 Task: In the Contact  Madelyn_Wright@coty.com, Create email and send with subject: 'Welcome to a New Paradigm: Introducing Our Visionary Solution', and with mail content 'Good Evening._x000D_
Elevate your business to new heights. Our innovative solution is tailored to meet the unique needs of your industry, delivering exceptional results._x000D_
Thanks & Regards', attach the document: Project_plan.docx and insert image: visitingcard.jpg. Below Thanks & Regards, write Flickr and insert the URL: 'www.flickr.com'. Mark checkbox to create task to follow up : In 2 weeks. Logged in from softage.5@softage.net
Action: Mouse moved to (91, 51)
Screenshot: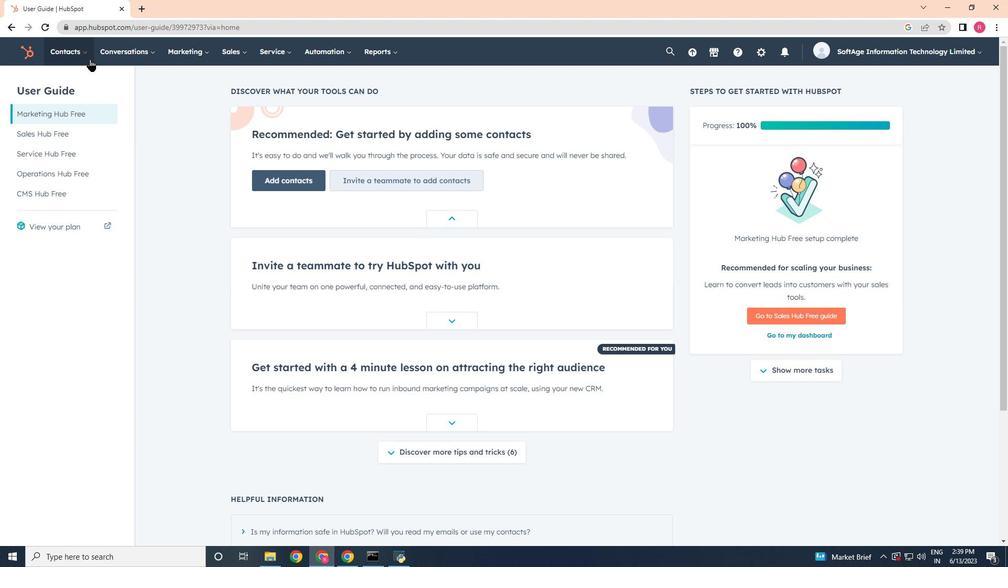 
Action: Mouse pressed left at (91, 51)
Screenshot: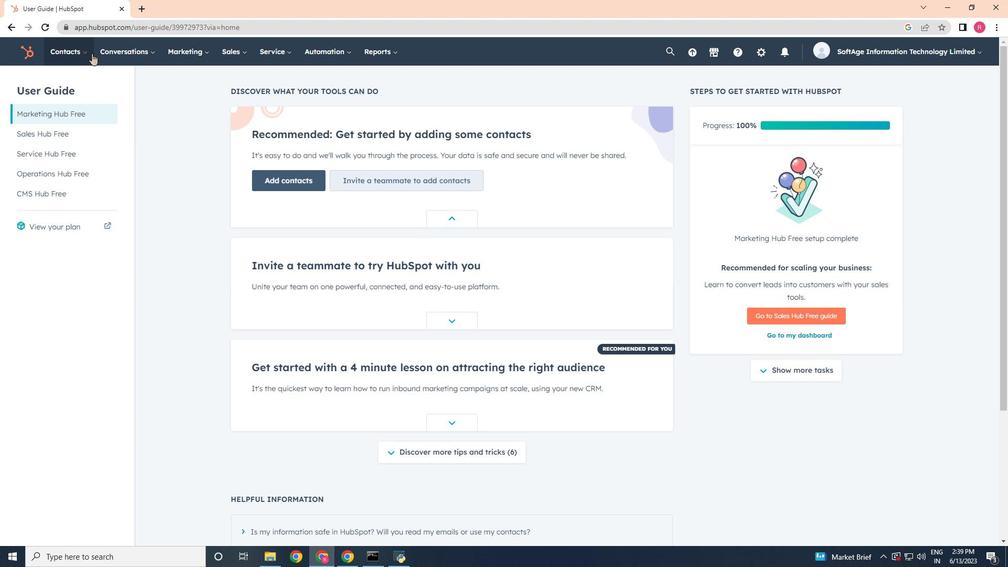 
Action: Mouse moved to (87, 83)
Screenshot: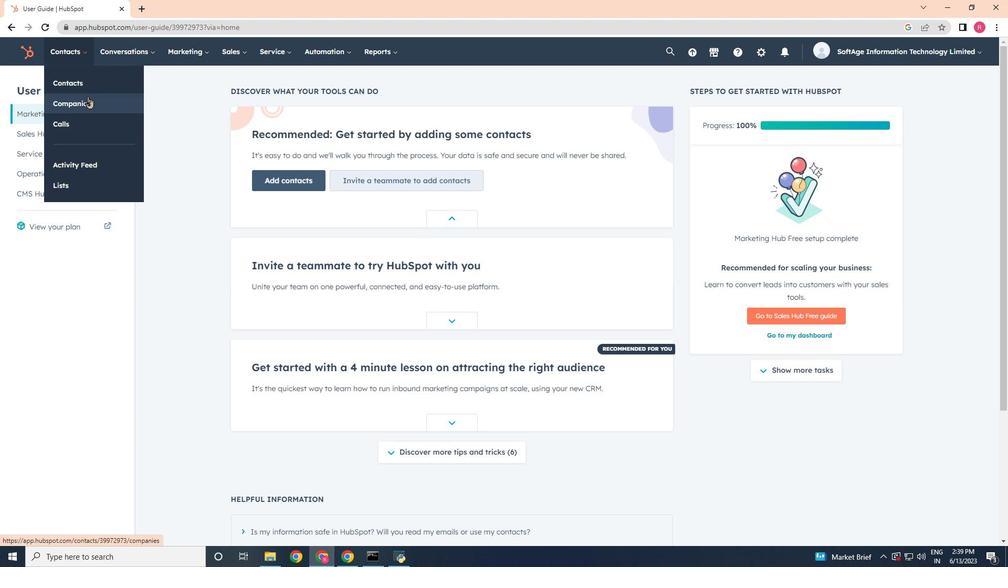 
Action: Mouse pressed left at (87, 83)
Screenshot: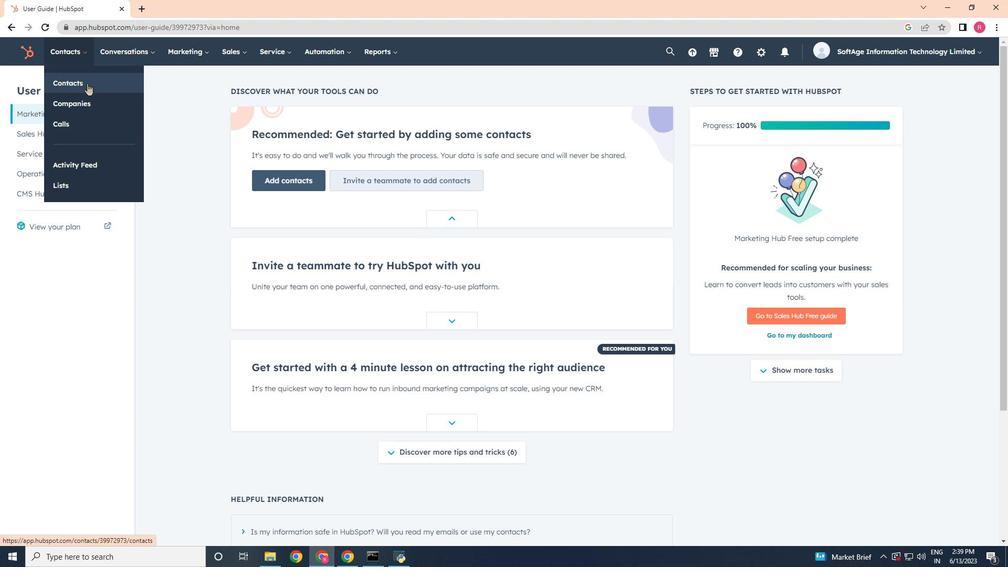 
Action: Mouse moved to (95, 167)
Screenshot: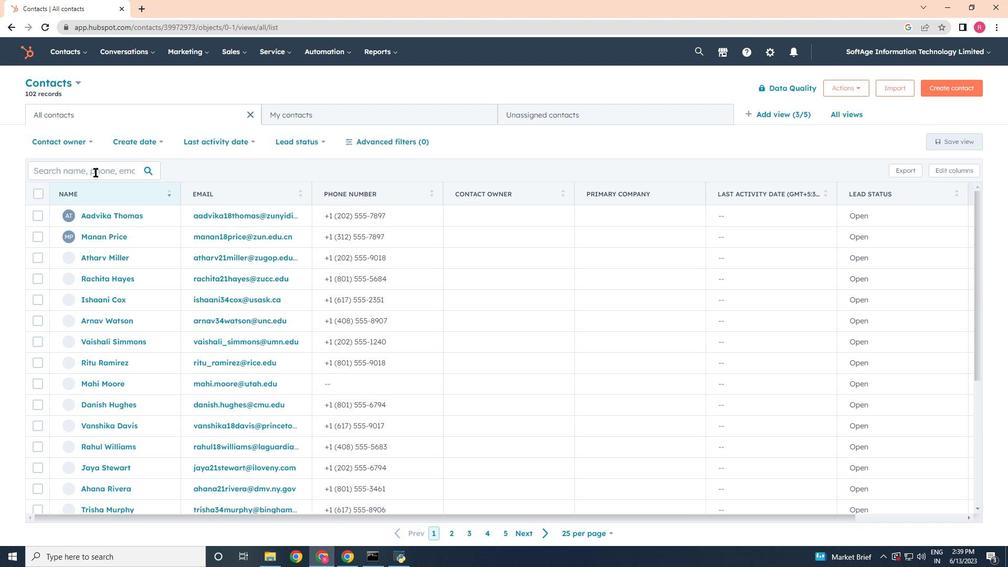 
Action: Mouse pressed left at (95, 167)
Screenshot: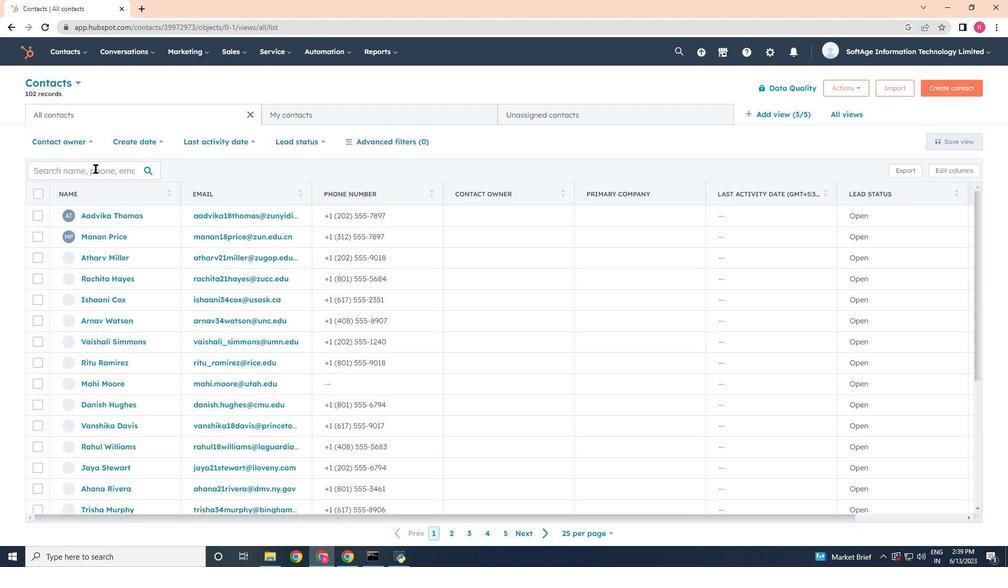 
Action: Mouse moved to (90, 169)
Screenshot: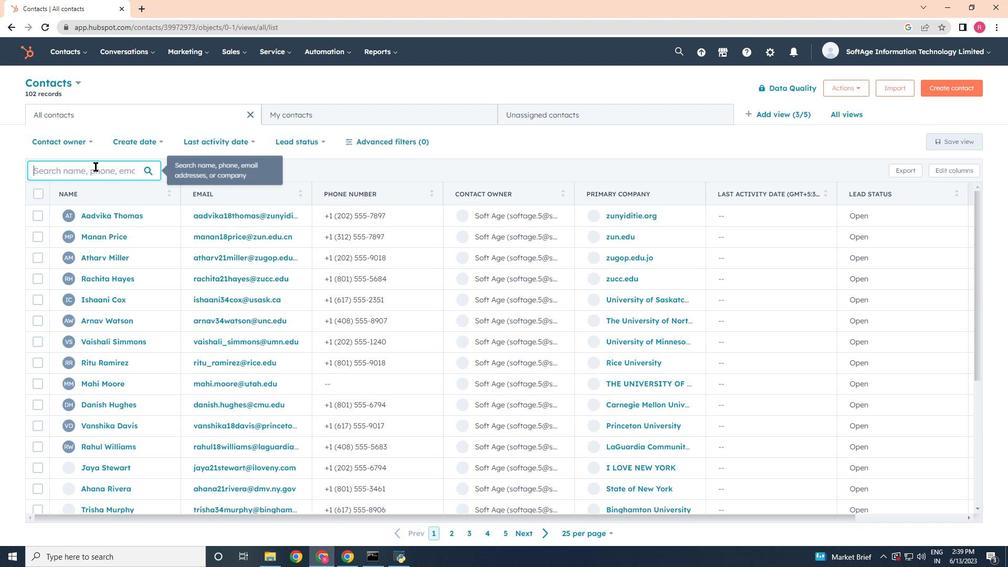 
Action: Key pressed <Key.shift>Madelyn<Key.shift>_<Key.shift>WRIGHT<Key.shift>@coty.com
Screenshot: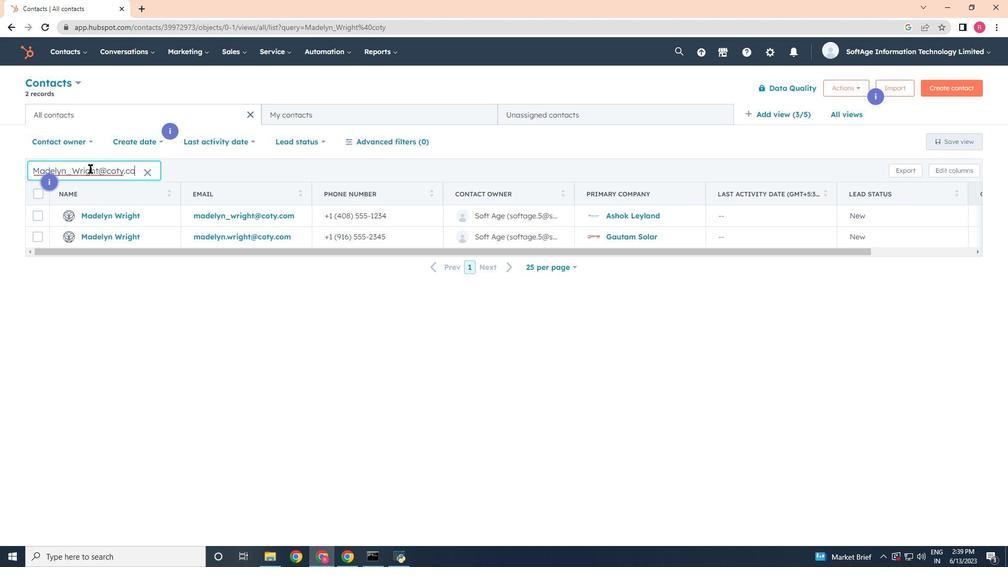 
Action: Mouse moved to (107, 214)
Screenshot: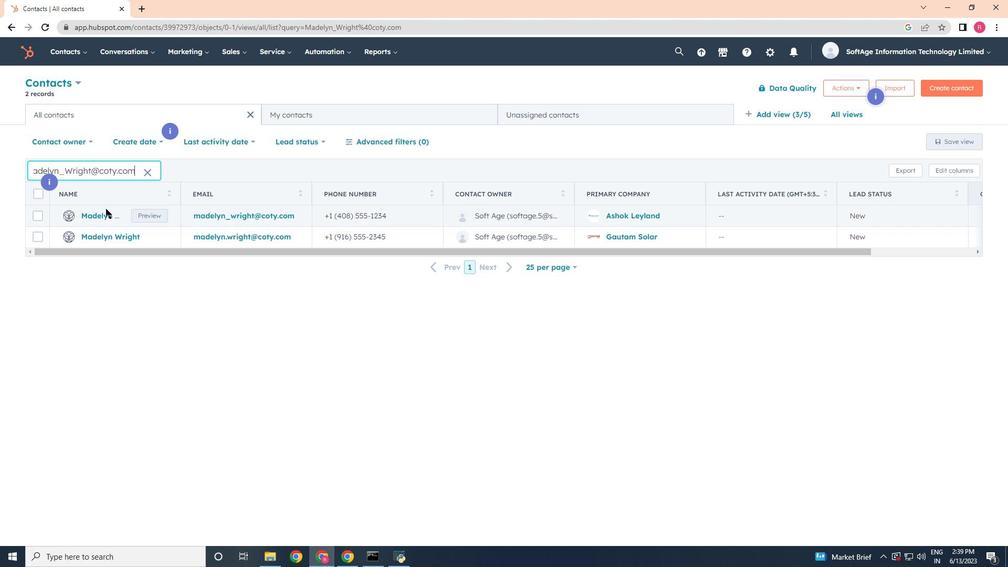 
Action: Mouse pressed left at (107, 214)
Screenshot: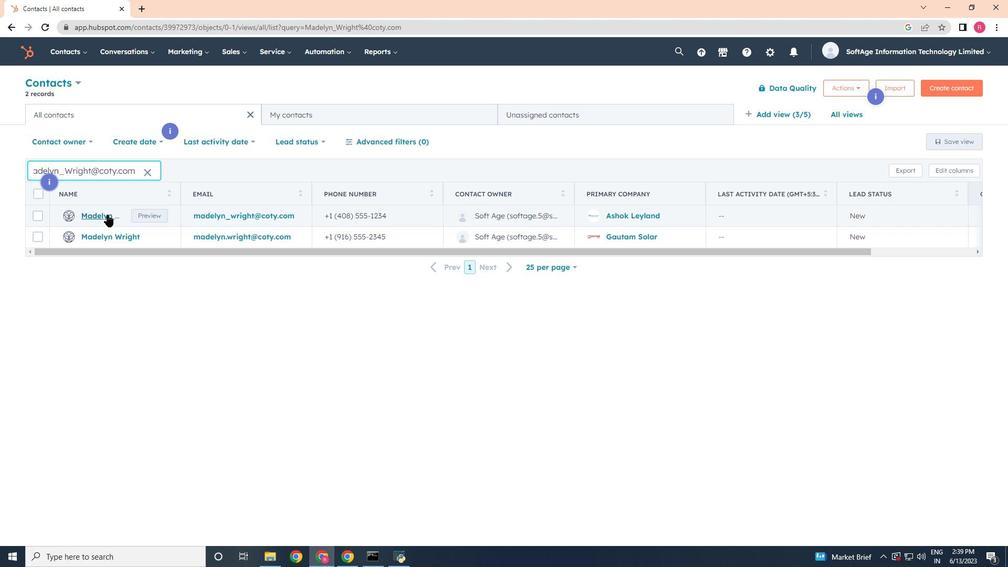 
Action: Mouse moved to (78, 174)
Screenshot: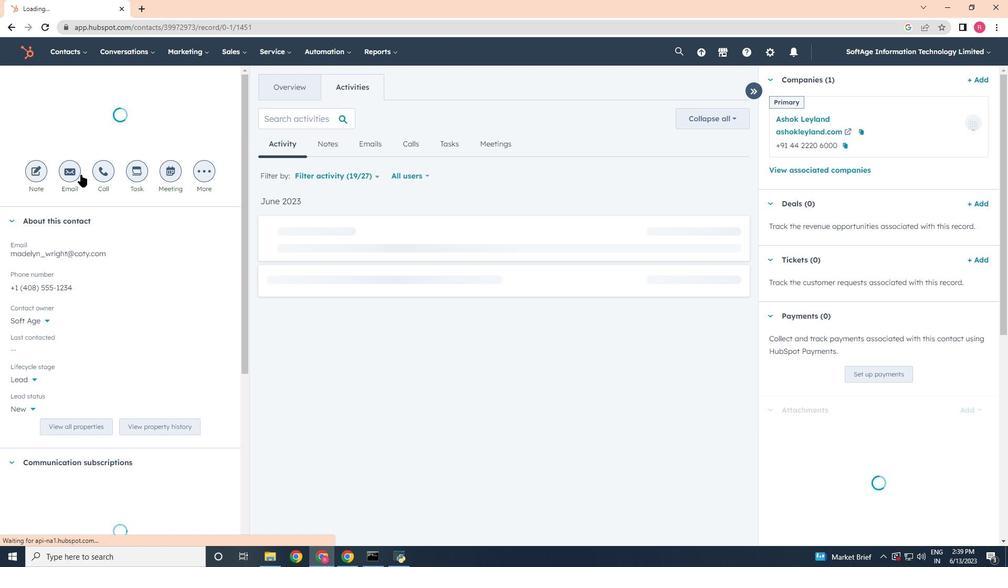 
Action: Mouse pressed left at (78, 174)
Screenshot: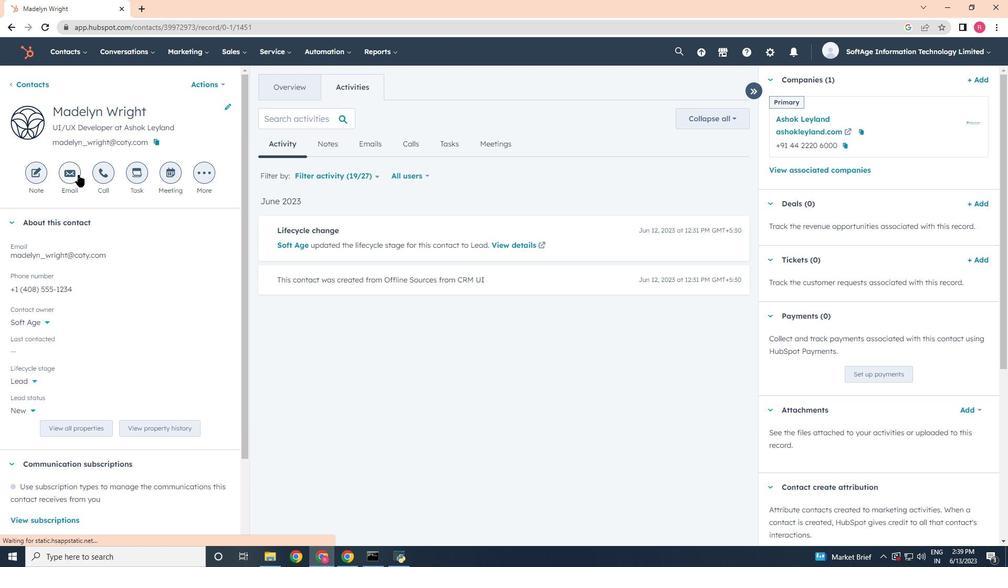
Action: Mouse moved to (888, 264)
Screenshot: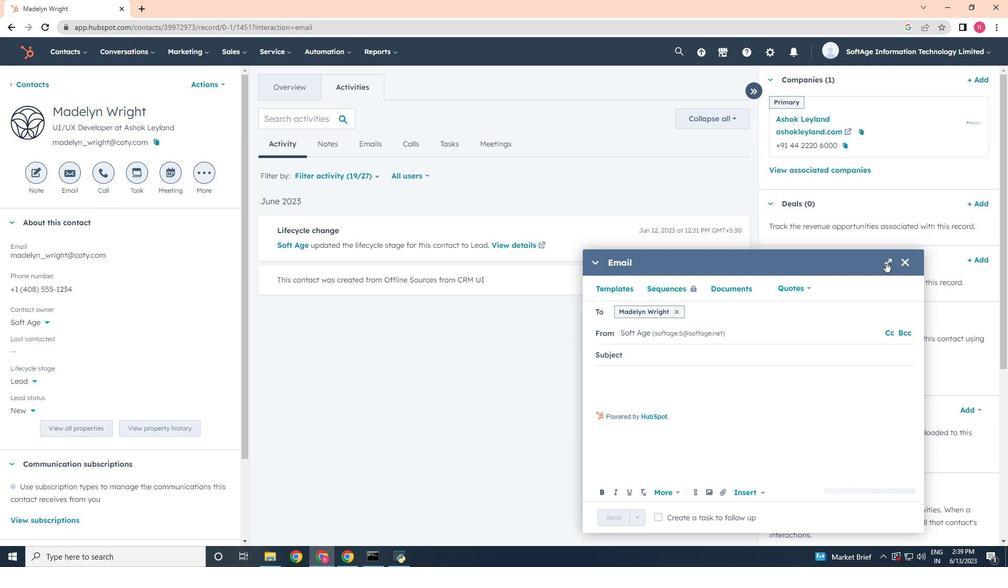 
Action: Mouse pressed left at (888, 264)
Screenshot: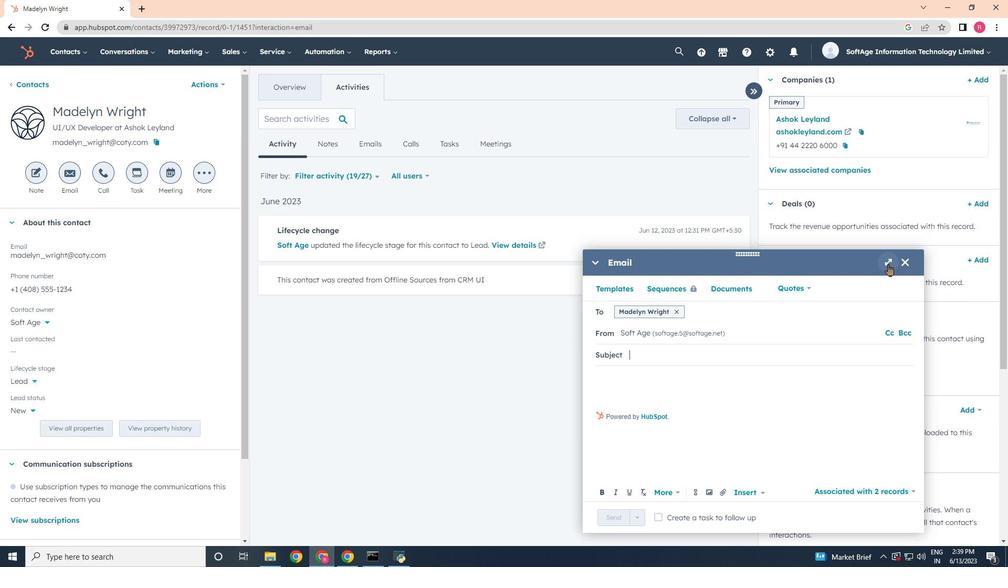 
Action: Mouse moved to (249, 225)
Screenshot: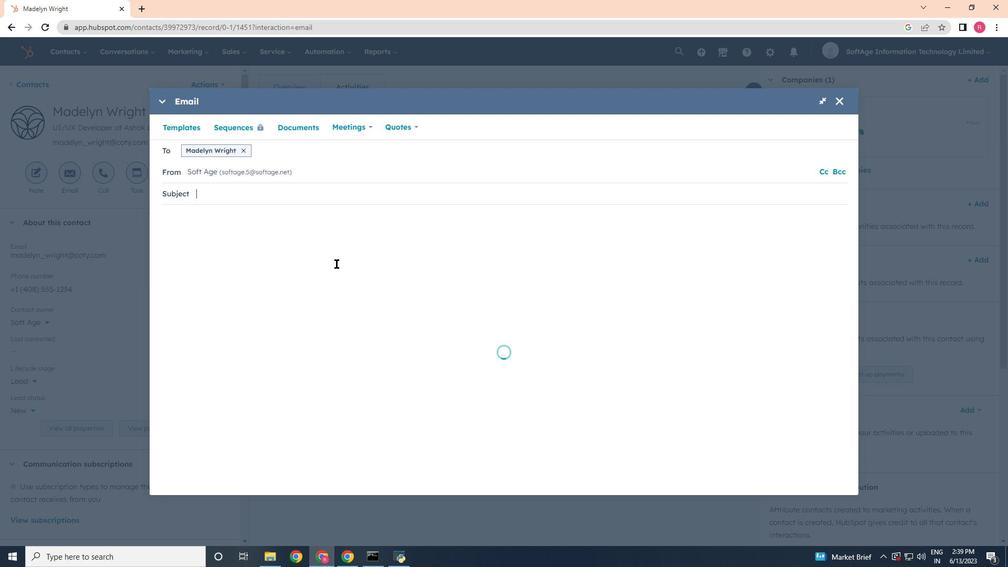 
Action: Key pressed <Key.shift><Key.shift><Key.shift><Key.shift><Key.shift><Key.shift><Key.shift><Key.shift><Key.shift><Key.shift><Key.shift><Key.shift><Key.shift><Key.shift><Key.shift><Key.shift><Key.shift><Key.shift><Key.shift><Key.shift><Key.shift><Key.shift><Key.shift>Welcome<Key.space>to<Key.space>a<Key.space>new<Key.space><Key.shift>P<Key.backspace><Key.backspace><Key.backspace><Key.backspace><Key.backspace><Key.shift><Key.shift><Key.shift><Key.shift><Key.shift><Key.shift><Key.shift><Key.shift><Key.shift><Key.shift><Key.shift><Key.shift><Key.shift><Key.shift><Key.shift><Key.shift><Key.shift><Key.shift><Key.shift><Key.shift><Key.shift><Key.shift><Key.shift><Key.shift><Key.shift><Key.shift><Key.shift><Key.shift><Key.shift><Key.shift><Key.shift><Key.shift><Key.shift><Key.shift><Key.shift><Key.shift><Key.shift><Key.shift><Key.shift><Key.shift><Key.shift><Key.shift><Key.shift><Key.shift><Key.shift><Key.shift><Key.shift><Key.shift><Key.shift><Key.shift><Key.shift><Key.shift><Key.shift><Key.shift><Key.shift><Key.shift><Key.shift><Key.shift><Key.shift><Key.shift><Key.shift><Key.shift><Key.shift><Key.shift><Key.shift><Key.shift><Key.shift><Key.shift><Key.shift><Key.shift><Key.shift><Key.shift><Key.shift><Key.shift><Key.shift><Key.shift><Key.shift><Key.shift><Key.shift><Key.shift><Key.shift><Key.shift><Key.shift><Key.shift><Key.shift><Key.shift><Key.shift><Key.shift><Key.shift><Key.shift><Key.shift><Key.shift><Key.shift><Key.shift>New<Key.space><Key.shift>Paradigm<Key.shift_r>:<Key.space><Key.shift>Introducing<Key.space><Key.shift>Our<Key.space><Key.shift>Visionary<Key.space><Key.shift>Solution<Key.space>
Screenshot: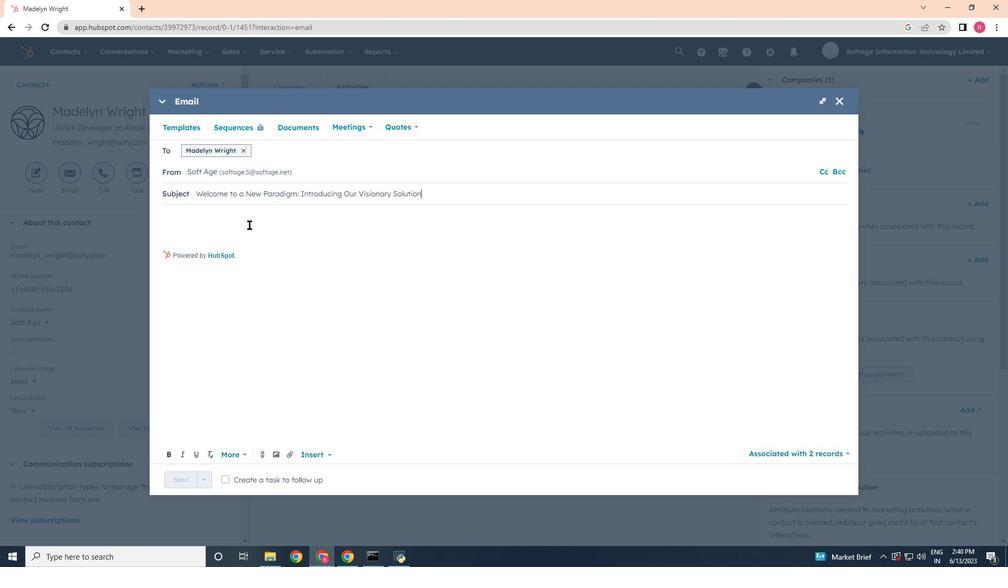 
Action: Mouse moved to (215, 221)
Screenshot: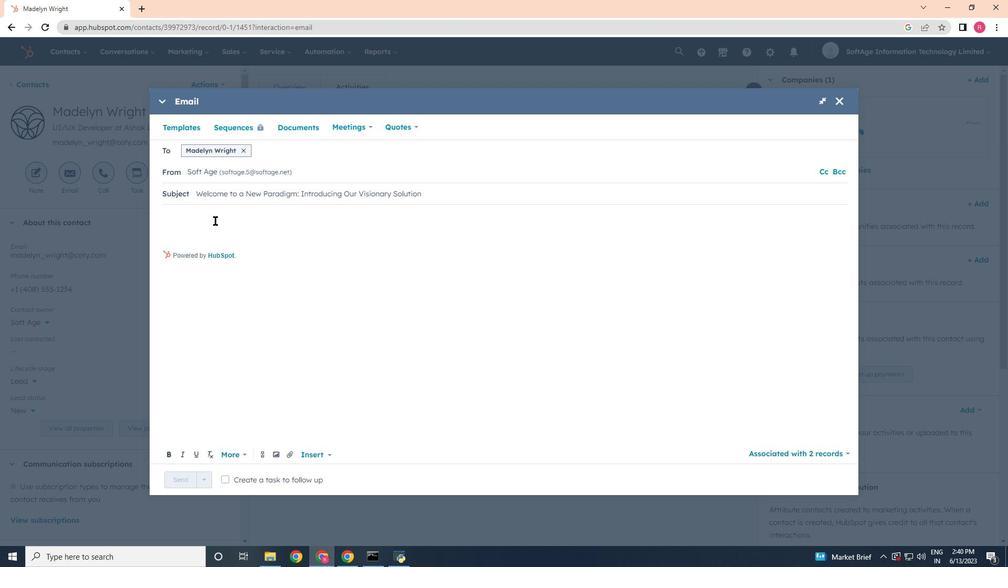 
Action: Mouse pressed left at (215, 221)
Screenshot: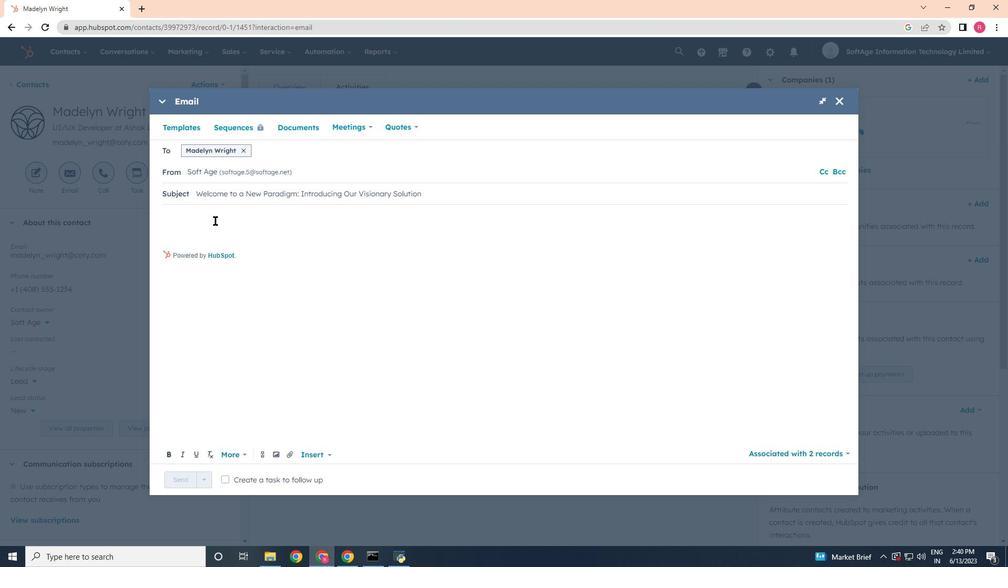 
Action: Key pressed <Key.backspace><Key.shift><Key.shift><Key.shift><Key.shift>Good<Key.space><Key.shift><Key.shift><Key.shift><Key.shift><Key.shift><Key.shift><Key.shift><Key.shift><Key.shift><Key.shift>Evening<Key.space><Key.backspace>,<Key.enter><Key.enter><Key.shift>Elevate<Key.space>u<Key.backspace>your<Key.space>business<Key.space>to<Key.space>new<Key.space>heights<Key.space><Key.backspace>.<Key.space><Key.shift>Our<Key.space>innovative<Key.space>solution<Key.space>is<Key.space>tailotr<Key.backspace><Key.backspace><Key.backspace><Key.backspace><Key.backspace>ilored<Key.space>to<Key.space>meet<Key.space>the<Key.space>unique<Key.space>need<Key.space>of<Key.space>your<Key.space>industry<Key.space><Key.backspace>,<Key.space><Key.shift><Key.shift><Key.shift><Key.shift>delivering<Key.space>exceptional<Key.space>results.<Key.enter><Key.enter><Key.shift>Thanks<Key.space><Key.shift>&<Key.space><Key.shift>Regards,<Key.enter>
Screenshot: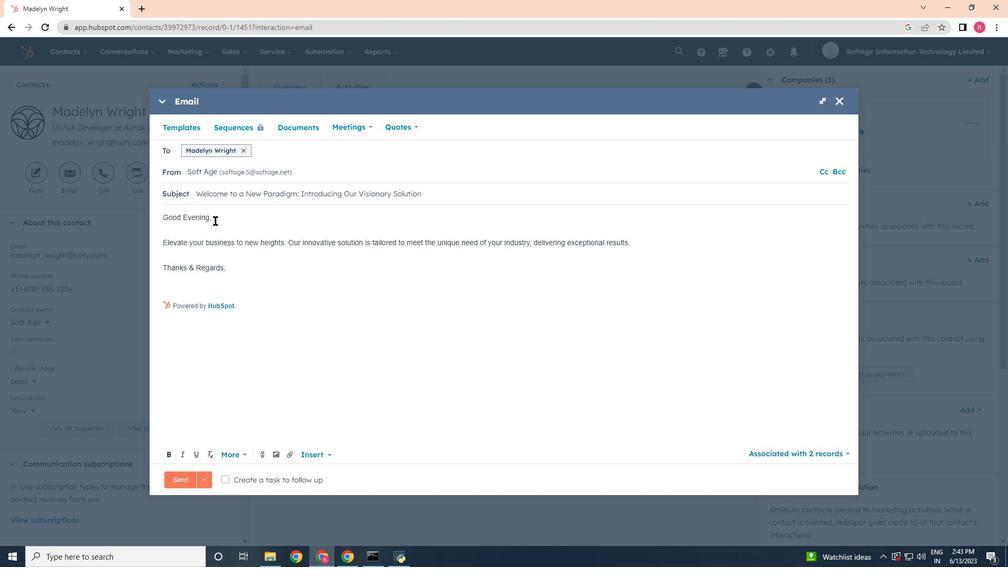 
Action: Mouse moved to (293, 443)
Screenshot: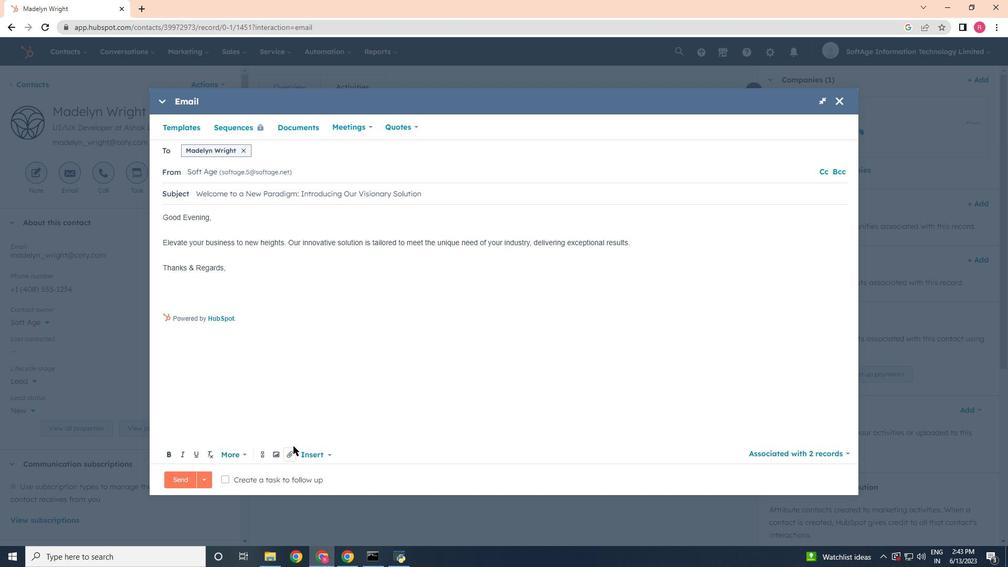 
Action: Mouse pressed left at (293, 443)
Screenshot: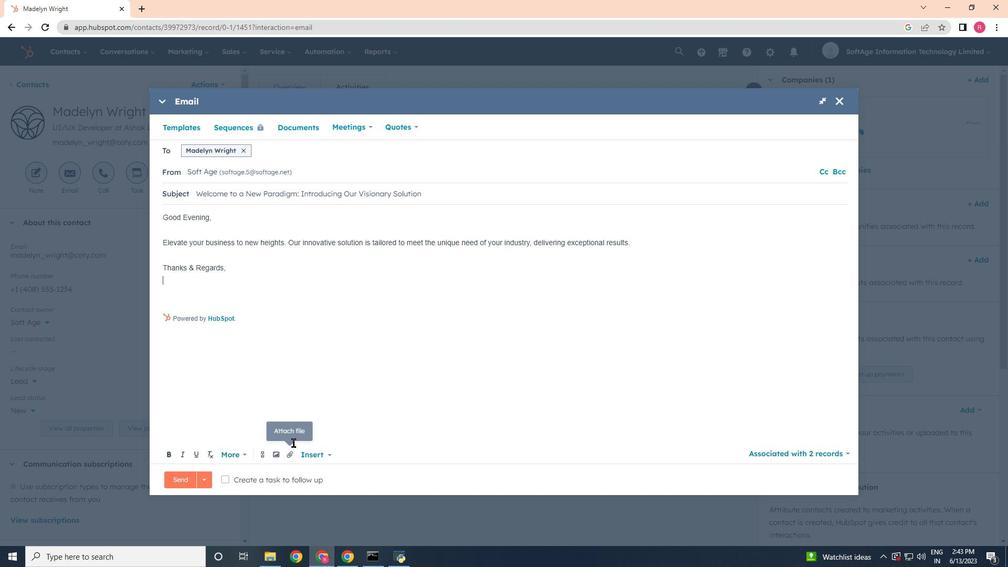 
Action: Mouse moved to (293, 451)
Screenshot: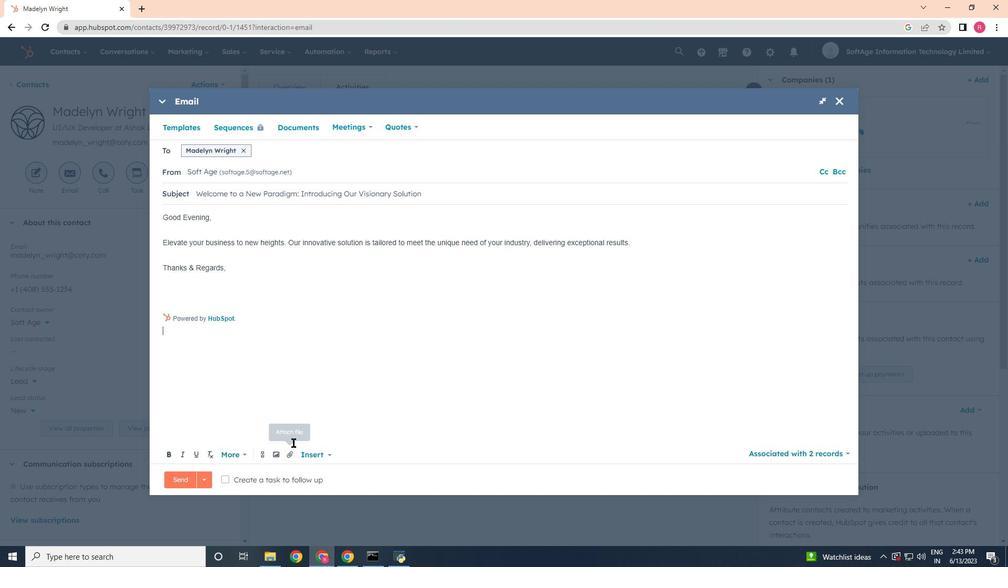 
Action: Mouse pressed left at (293, 451)
Screenshot: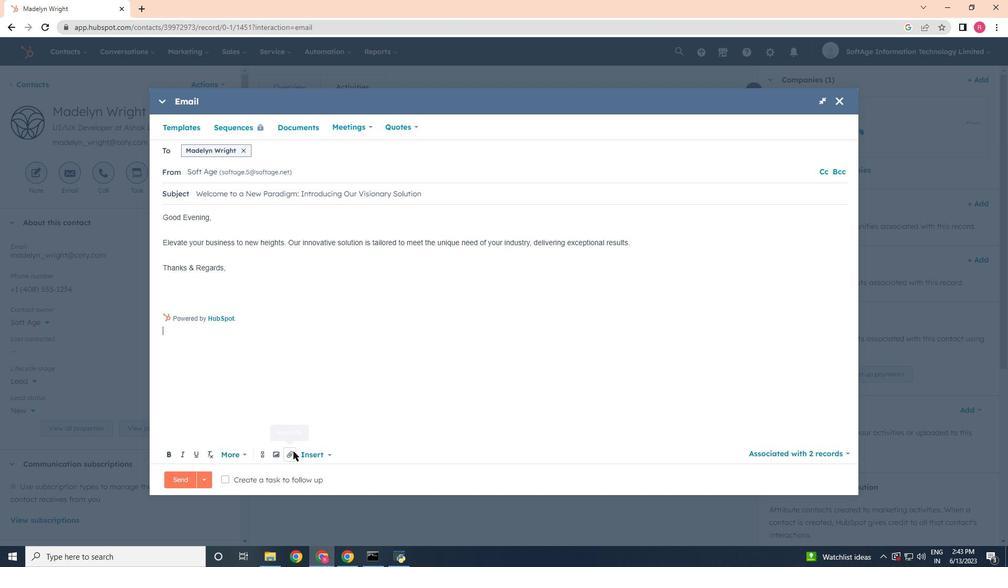 
Action: Mouse moved to (321, 426)
Screenshot: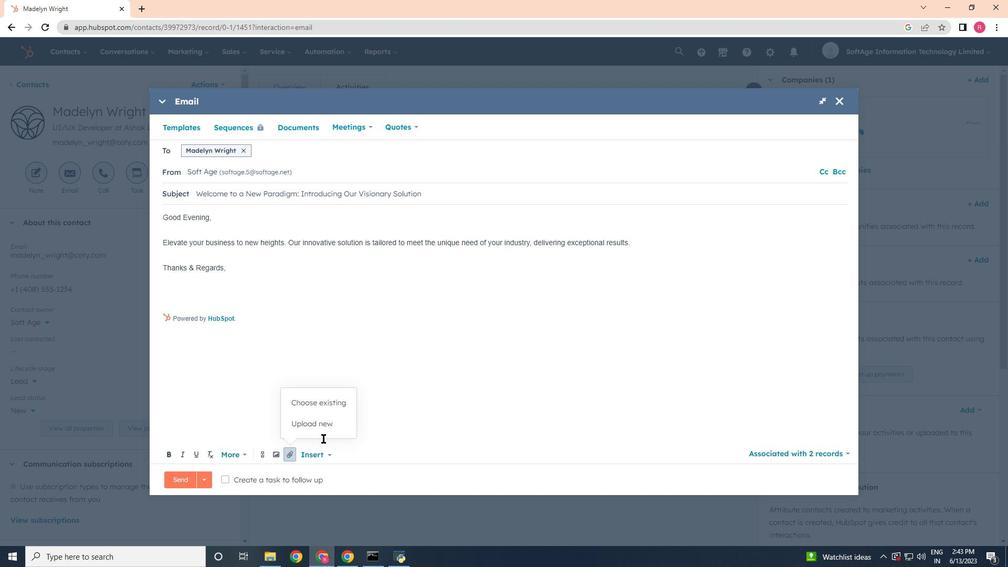 
Action: Mouse pressed left at (321, 426)
Screenshot: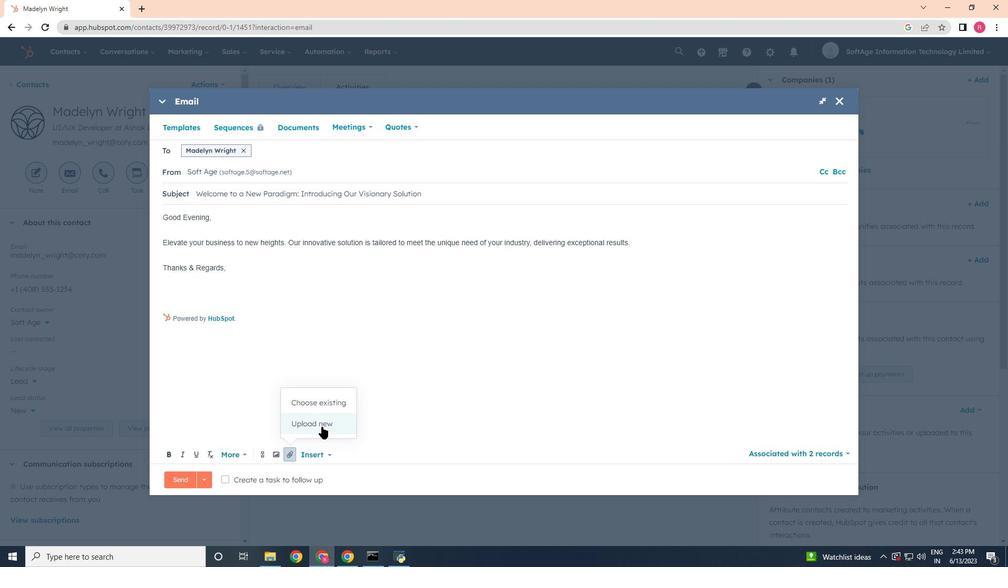 
Action: Mouse moved to (184, 152)
Screenshot: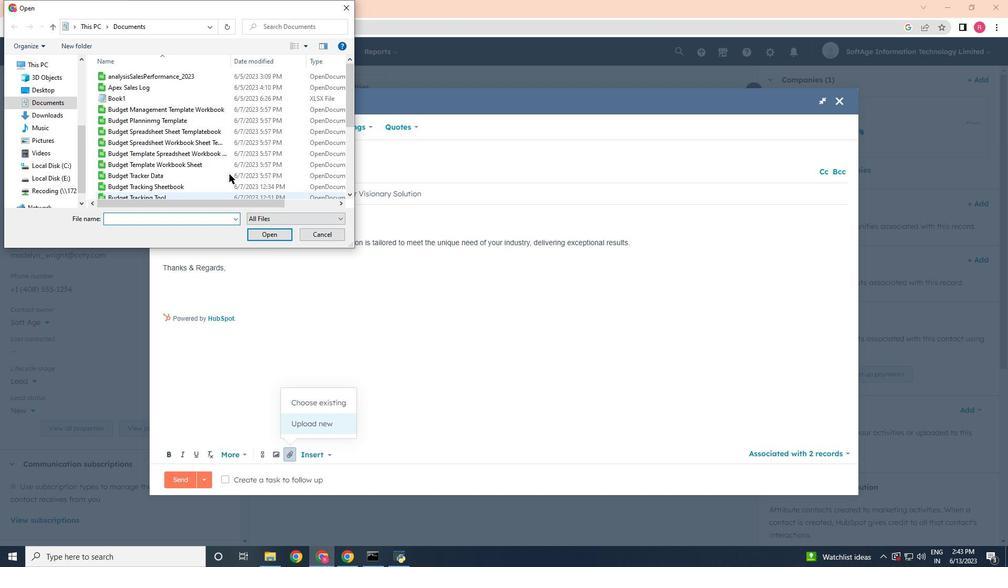 
Action: Mouse scrolled (184, 151) with delta (0, 0)
Screenshot: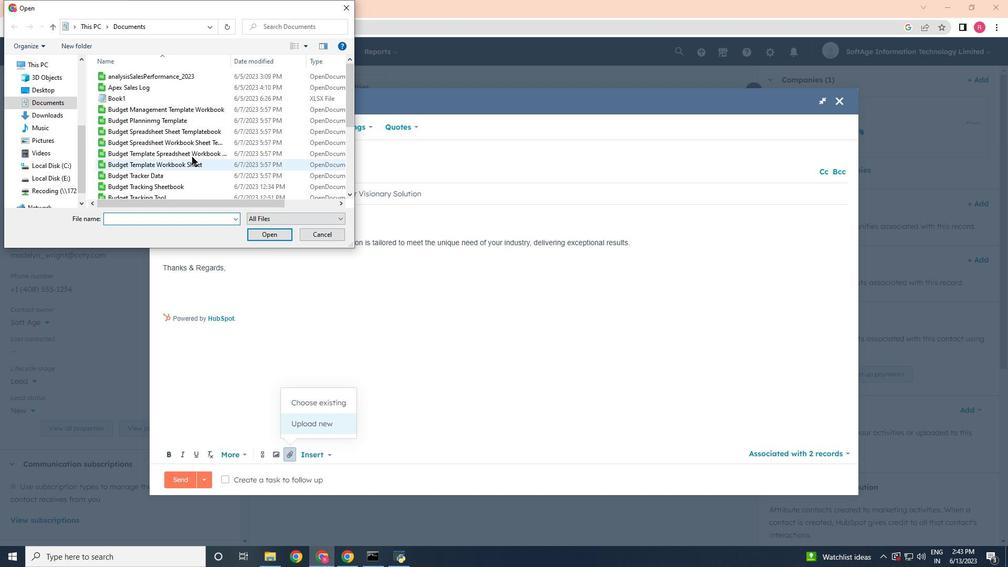 
Action: Mouse moved to (184, 152)
Screenshot: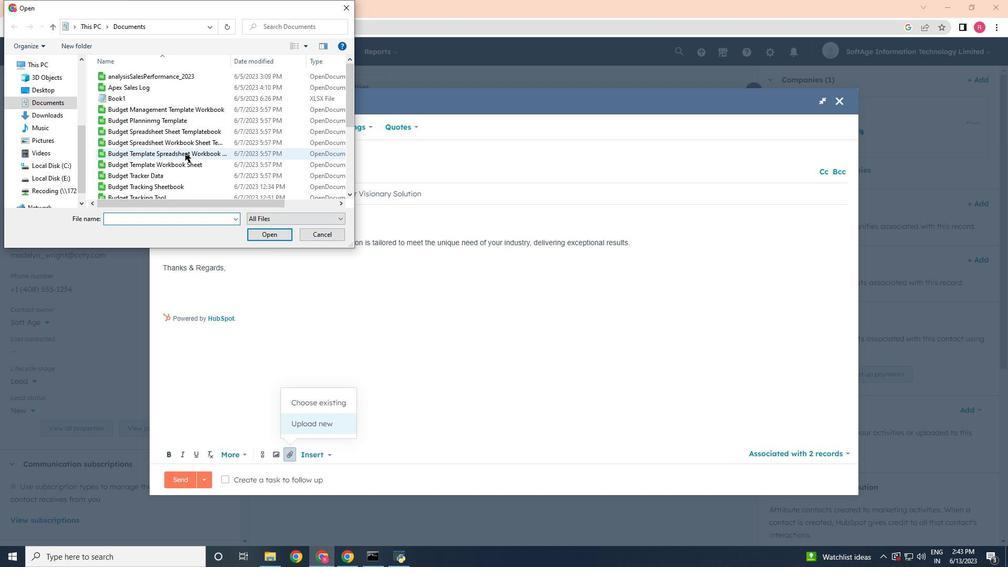 
Action: Mouse scrolled (184, 151) with delta (0, 0)
Screenshot: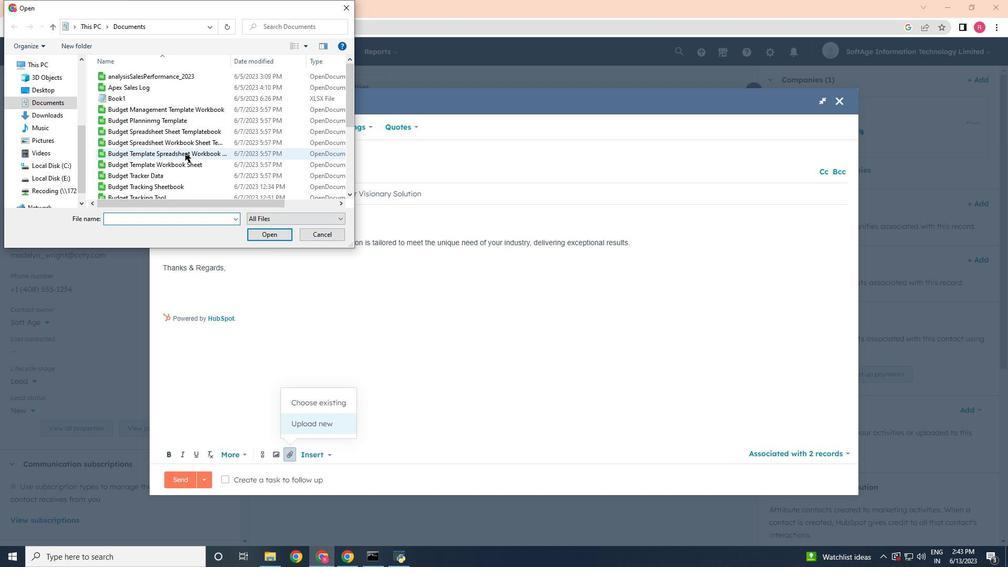 
Action: Mouse moved to (184, 152)
Screenshot: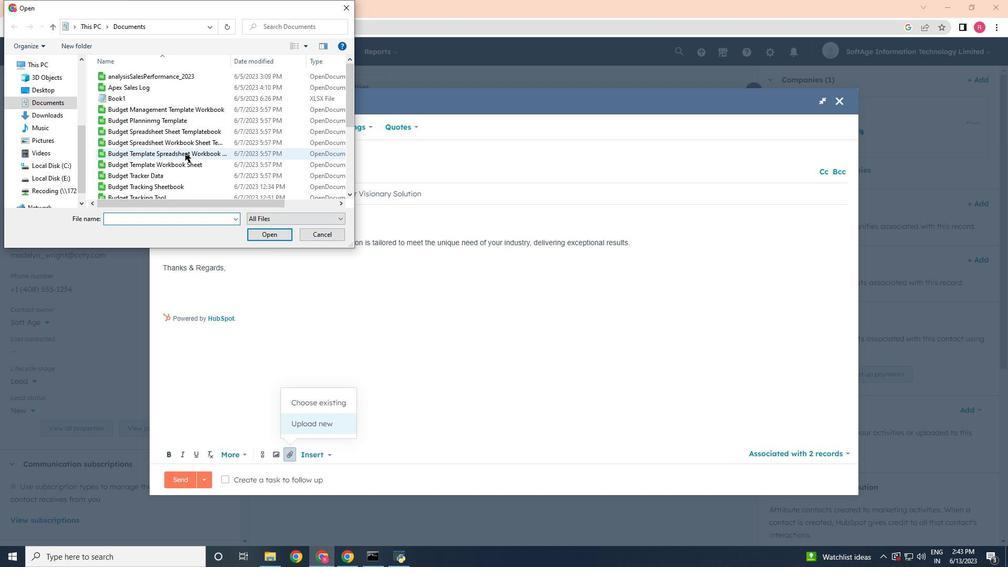 
Action: Mouse scrolled (184, 151) with delta (0, 0)
Screenshot: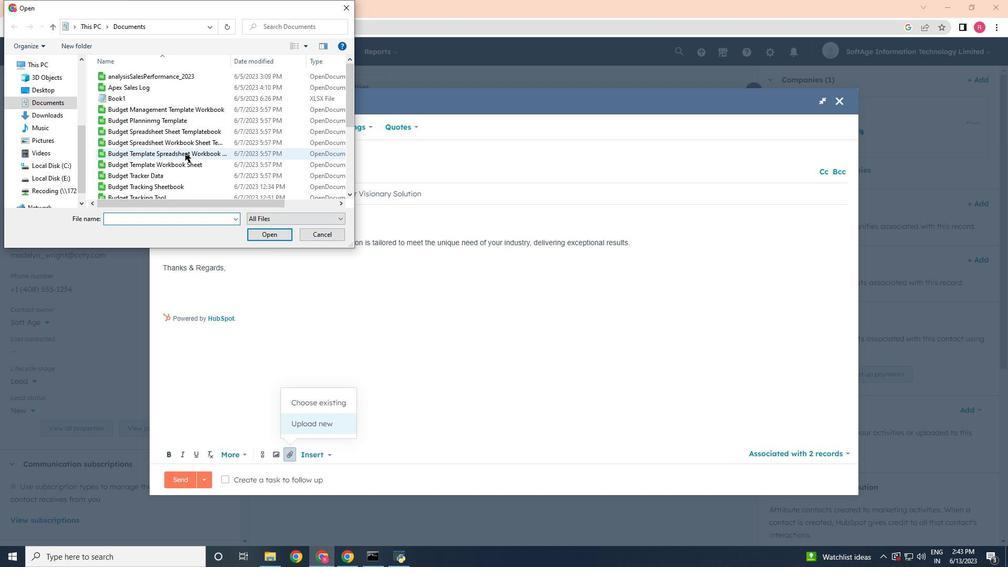 
Action: Mouse moved to (183, 153)
Screenshot: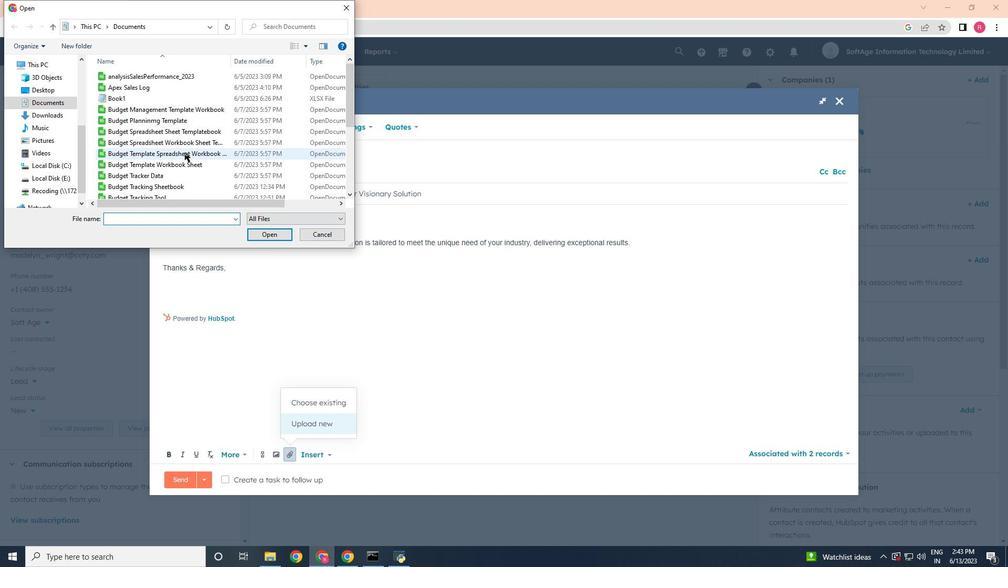 
Action: Mouse scrolled (183, 152) with delta (0, 0)
Screenshot: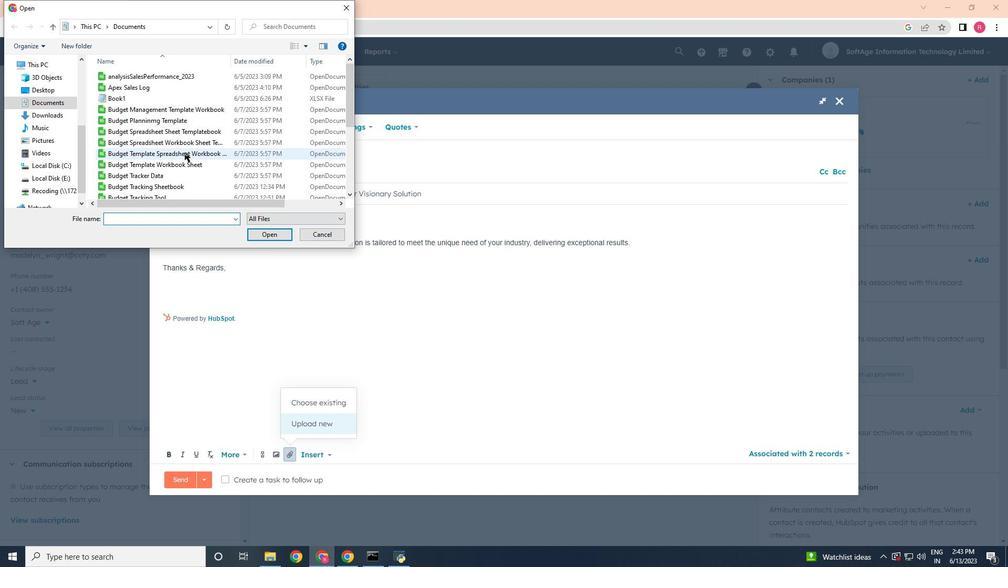
Action: Mouse moved to (183, 153)
Screenshot: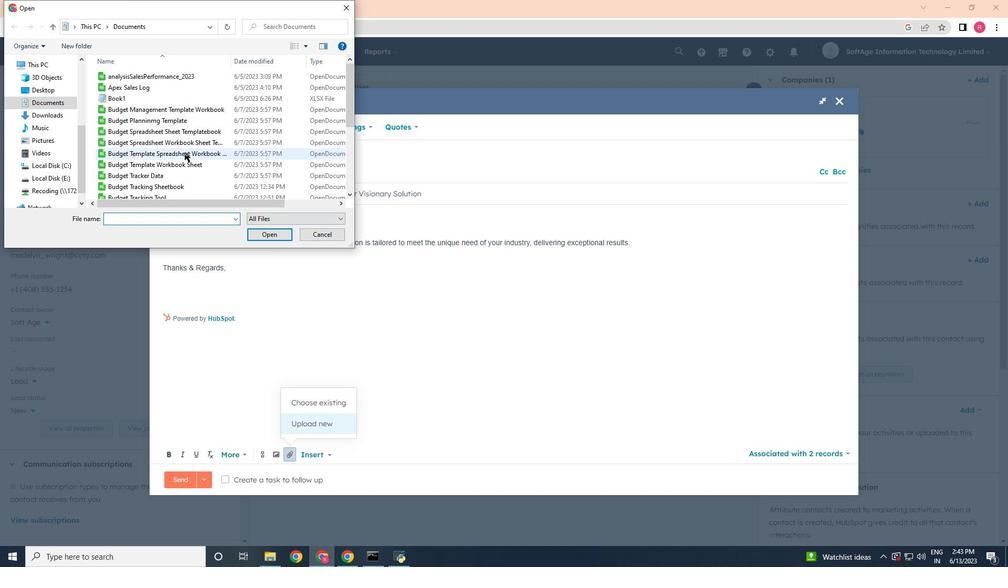 
Action: Mouse scrolled (183, 153) with delta (0, 0)
Screenshot: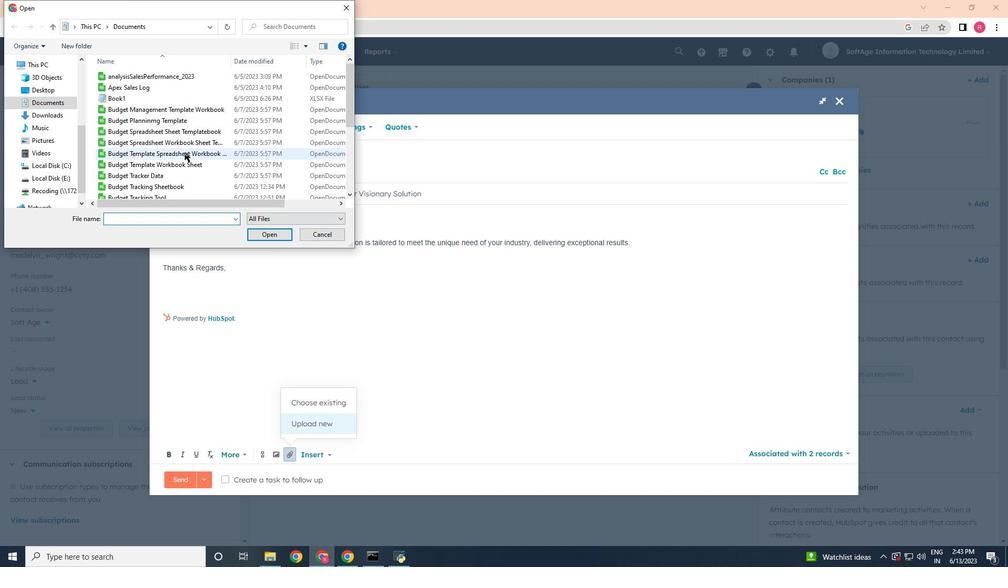 
Action: Mouse moved to (182, 154)
Screenshot: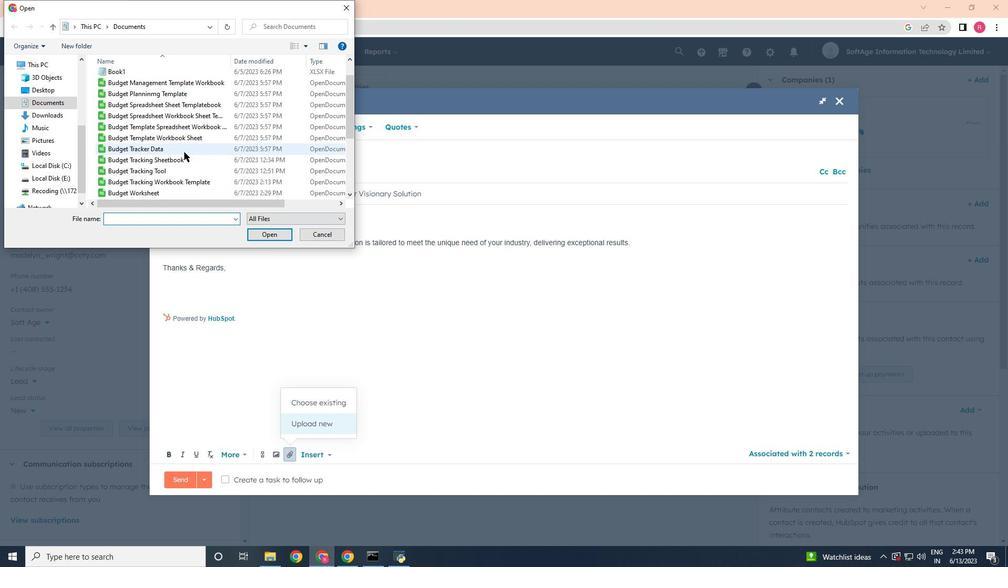 
Action: Mouse scrolled (182, 154) with delta (0, 0)
Screenshot: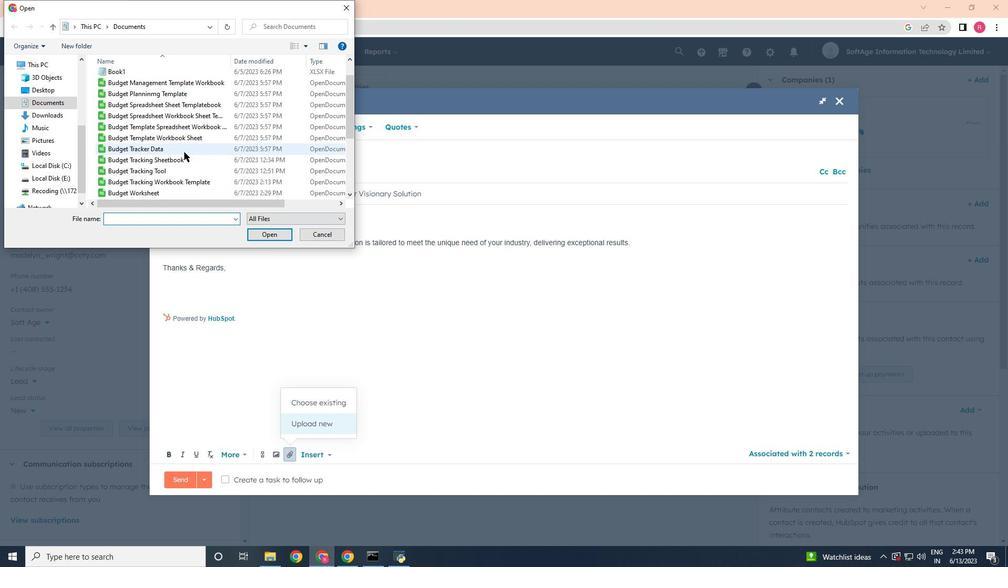 
Action: Mouse moved to (151, 162)
Screenshot: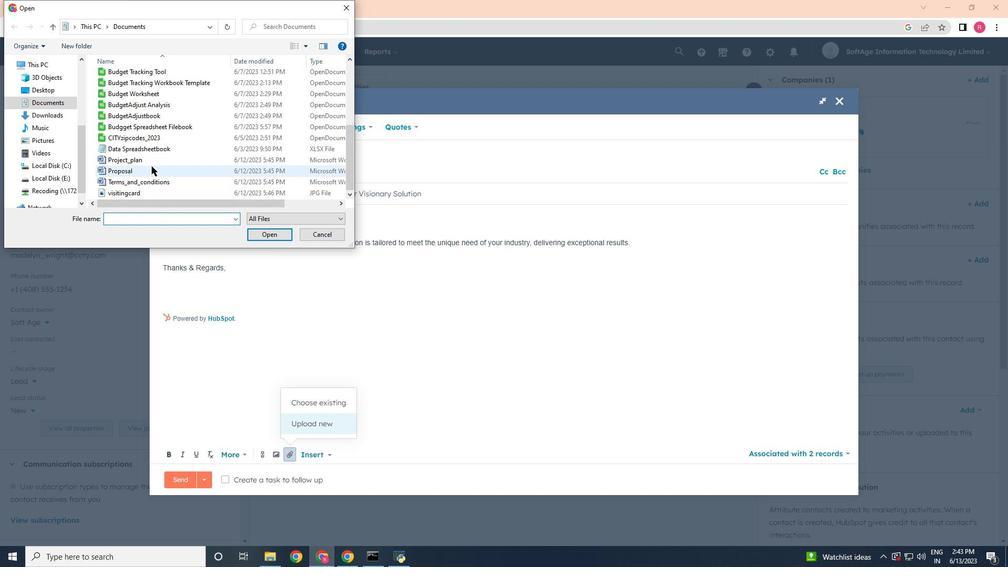 
Action: Mouse pressed left at (151, 162)
Screenshot: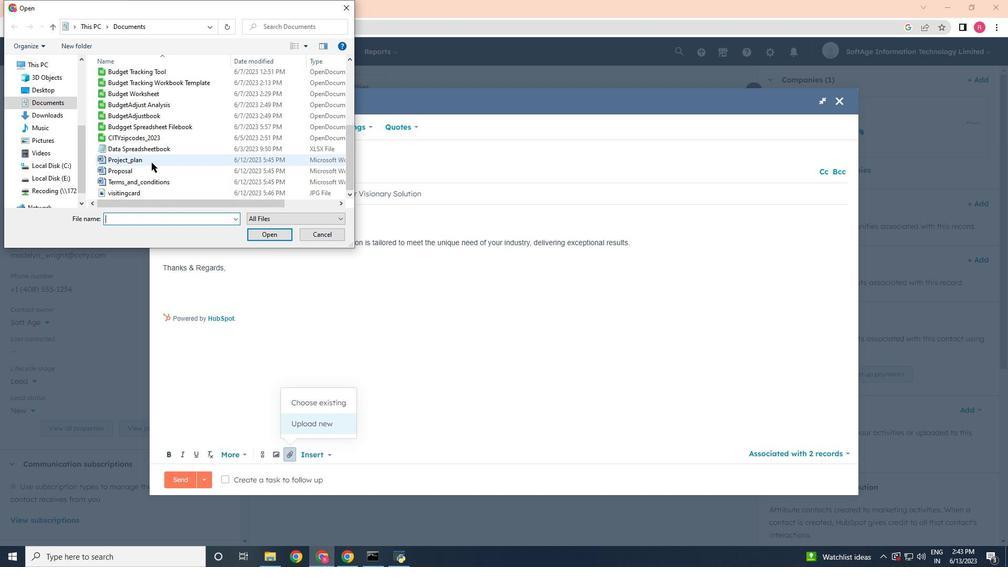 
Action: Mouse moved to (265, 236)
Screenshot: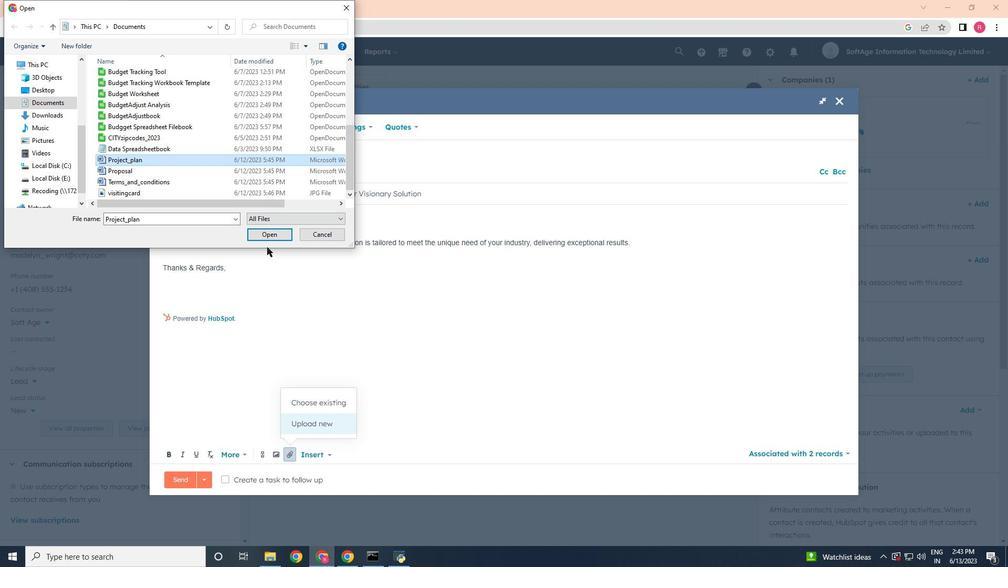 
Action: Mouse pressed left at (265, 236)
Screenshot: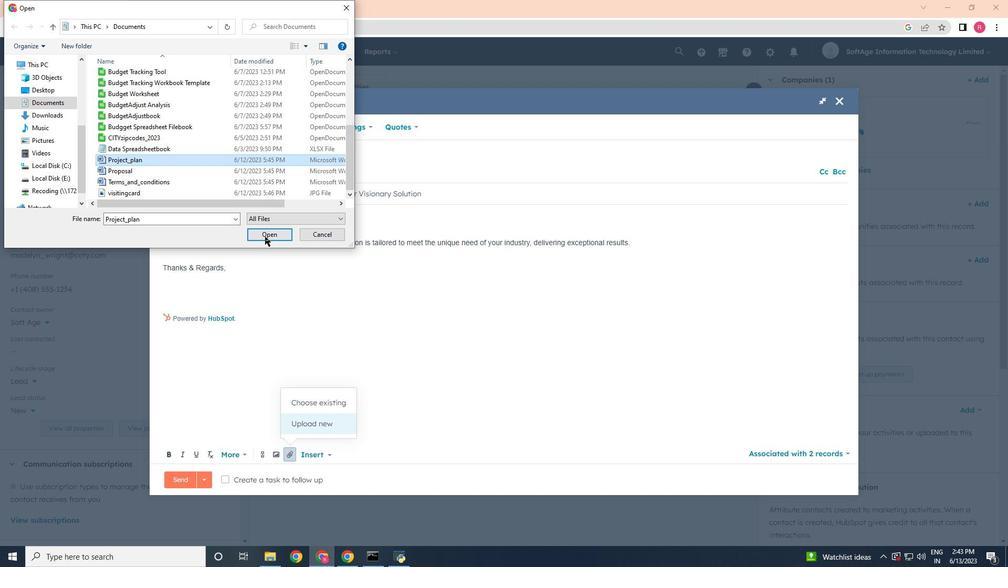 
Action: Mouse moved to (290, 425)
Screenshot: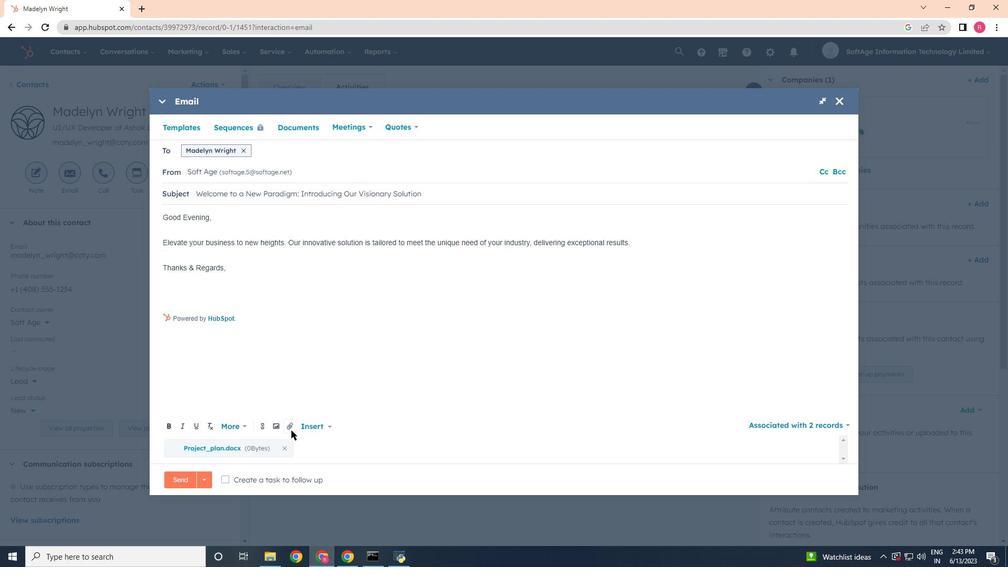 
Action: Mouse pressed left at (290, 425)
Screenshot: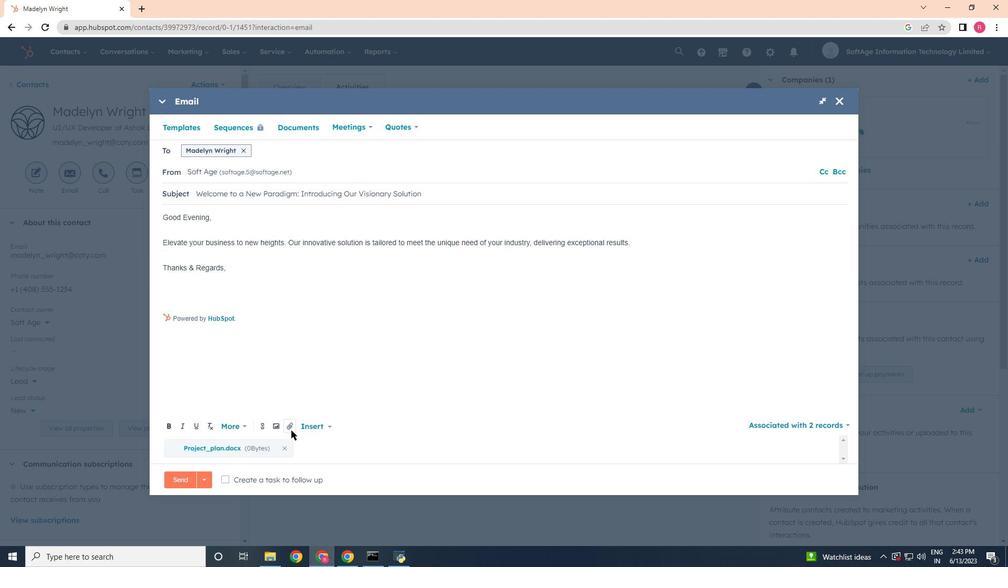 
Action: Mouse moved to (297, 399)
Screenshot: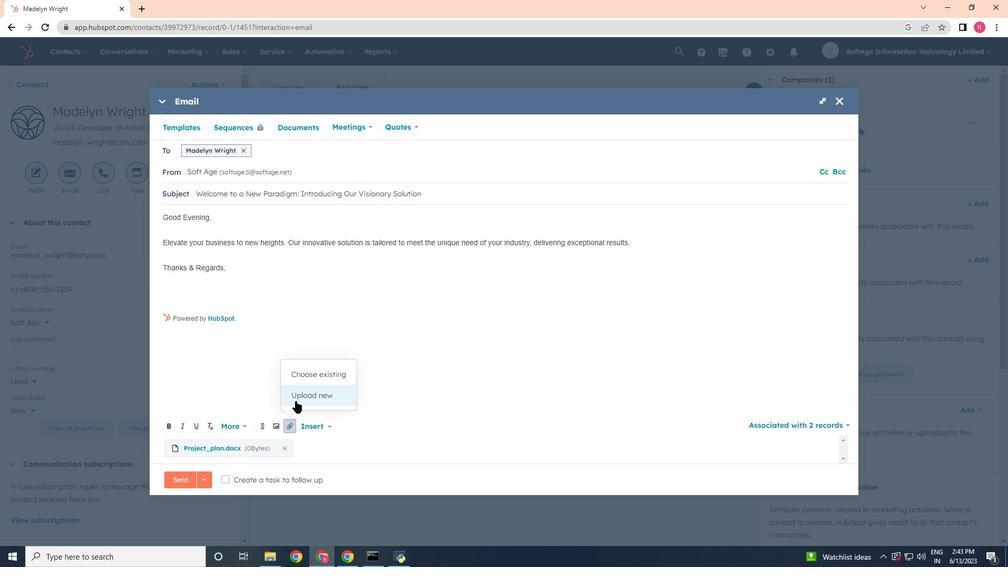 
Action: Mouse pressed left at (297, 399)
Screenshot: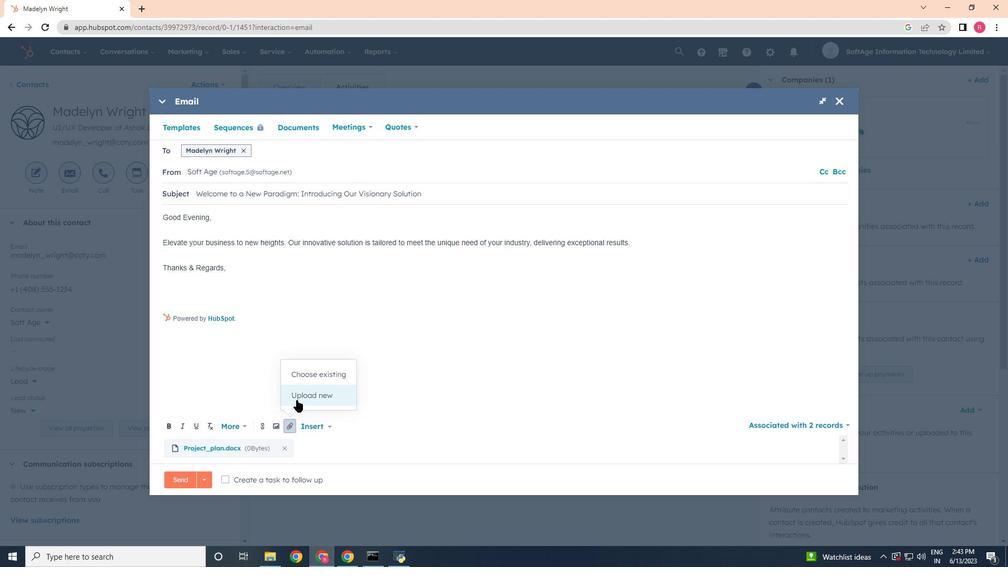 
Action: Mouse moved to (171, 200)
Screenshot: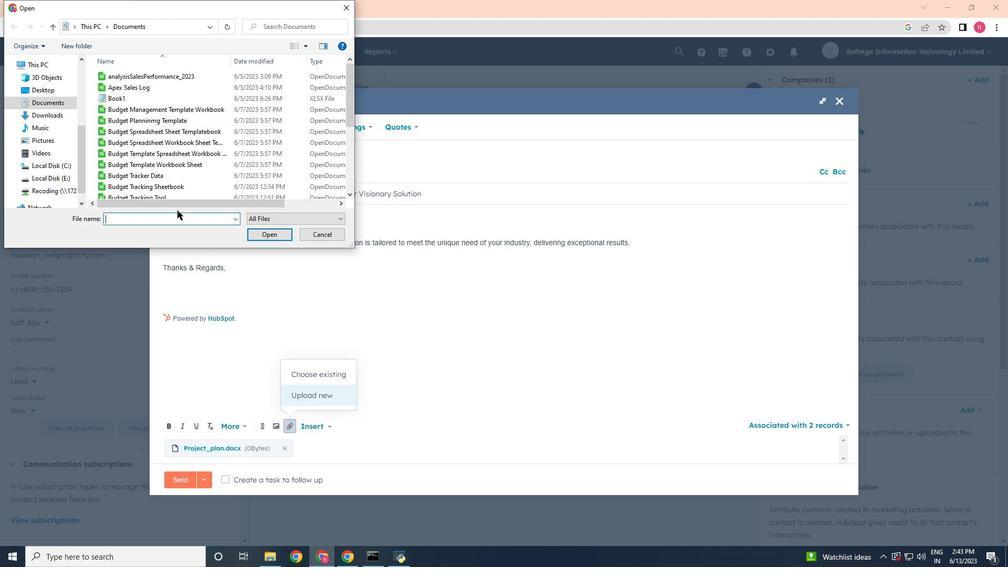 
Action: Mouse scrolled (171, 199) with delta (0, 0)
Screenshot: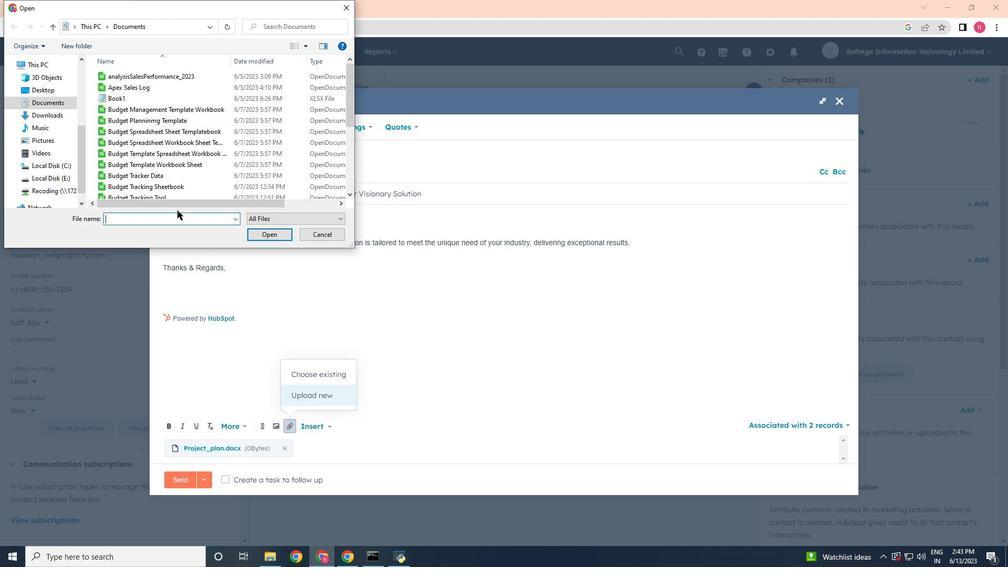 
Action: Mouse moved to (170, 199)
Screenshot: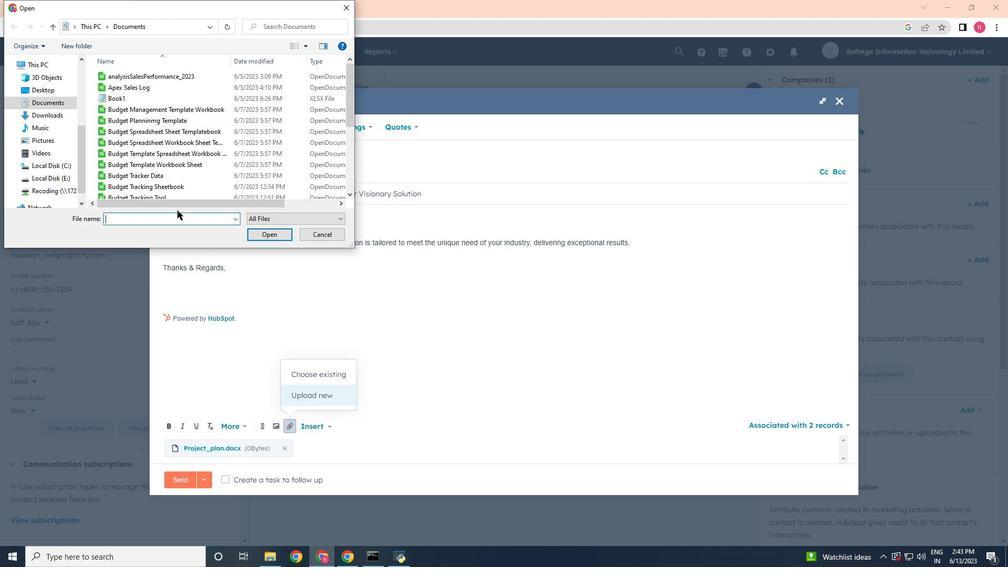 
Action: Mouse scrolled (170, 199) with delta (0, 0)
Screenshot: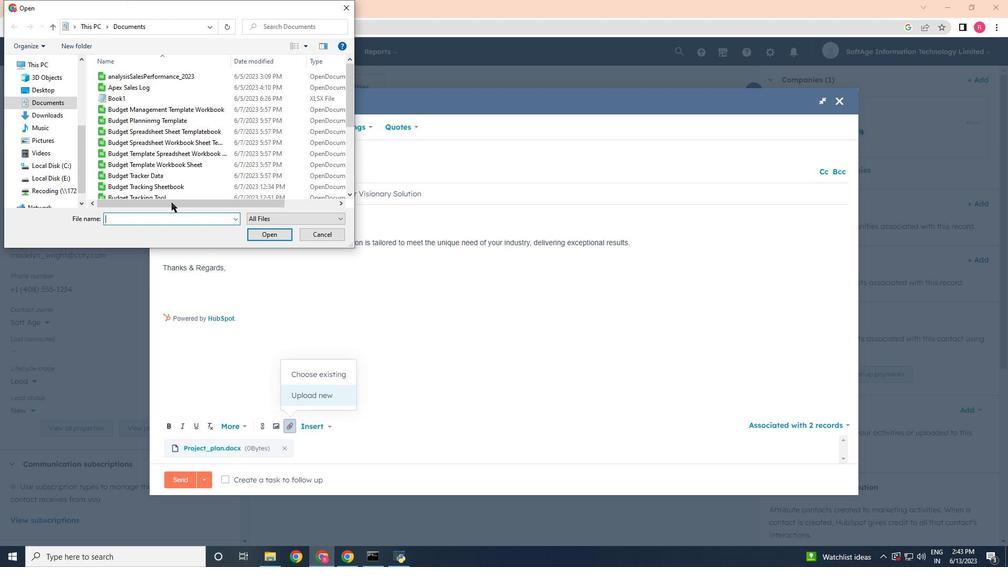 
Action: Mouse scrolled (170, 199) with delta (0, 0)
Screenshot: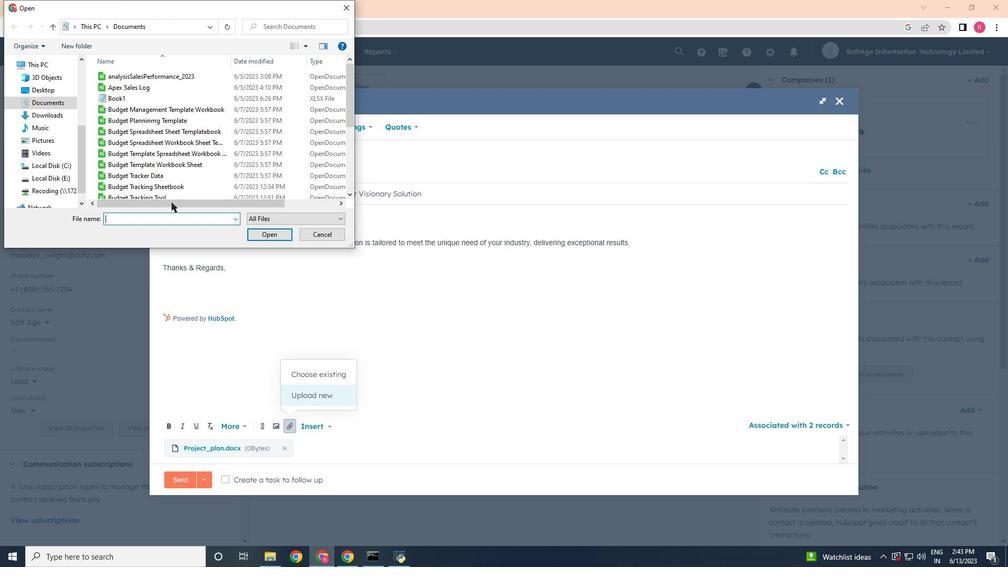 
Action: Mouse scrolled (170, 199) with delta (0, 0)
Screenshot: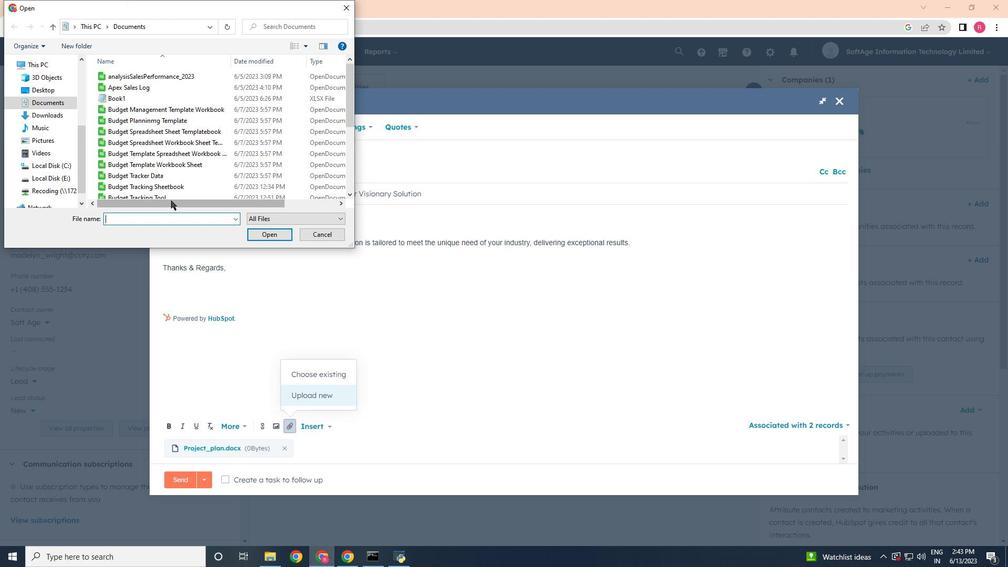 
Action: Mouse scrolled (170, 199) with delta (0, 0)
Screenshot: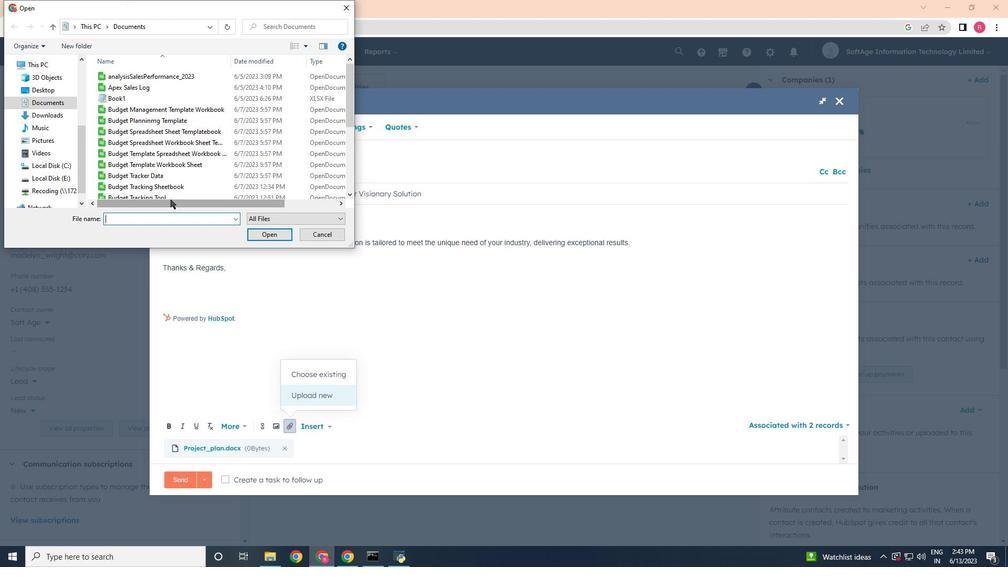 
Action: Mouse moved to (163, 191)
Screenshot: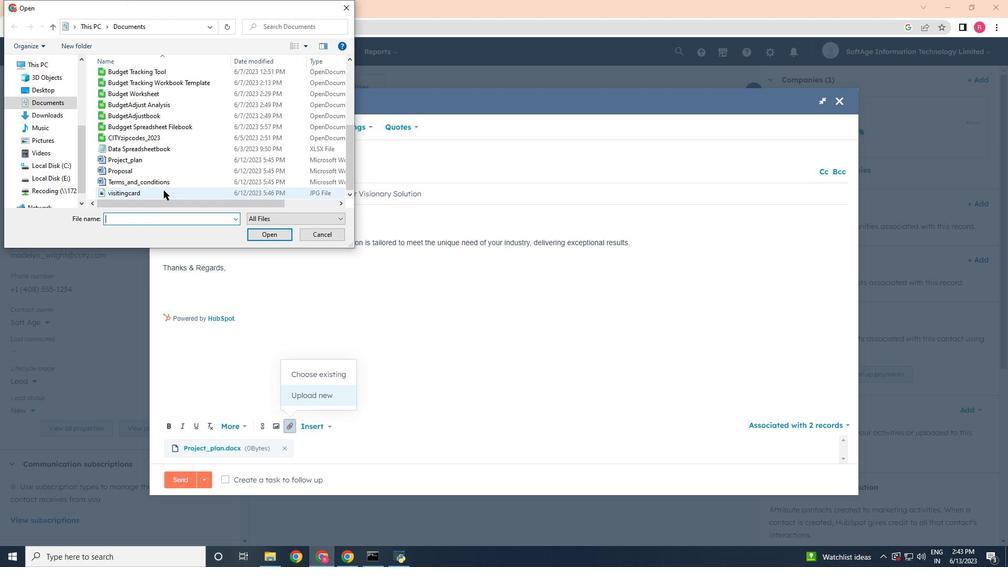 
Action: Mouse pressed left at (163, 191)
Screenshot: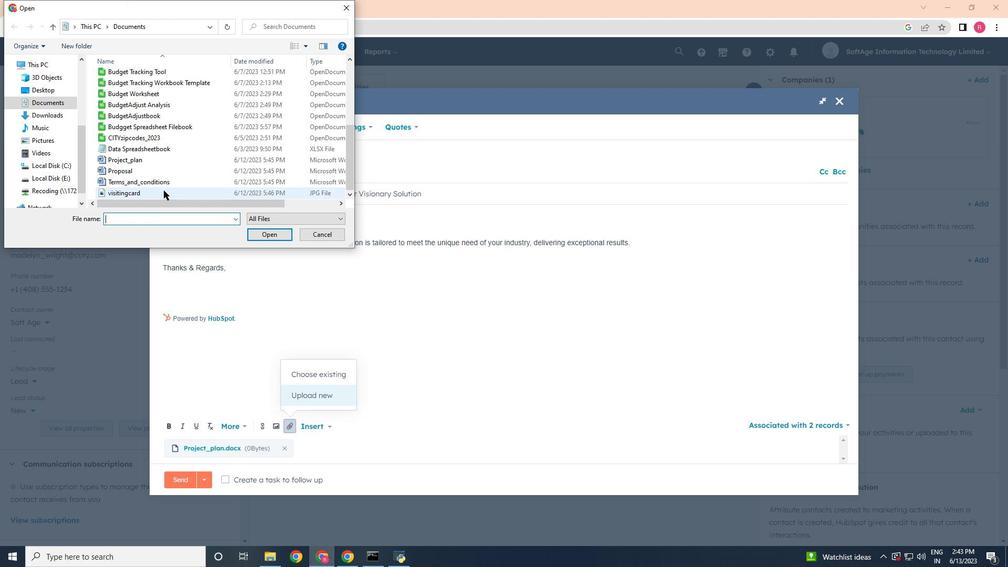 
Action: Mouse moved to (269, 238)
Screenshot: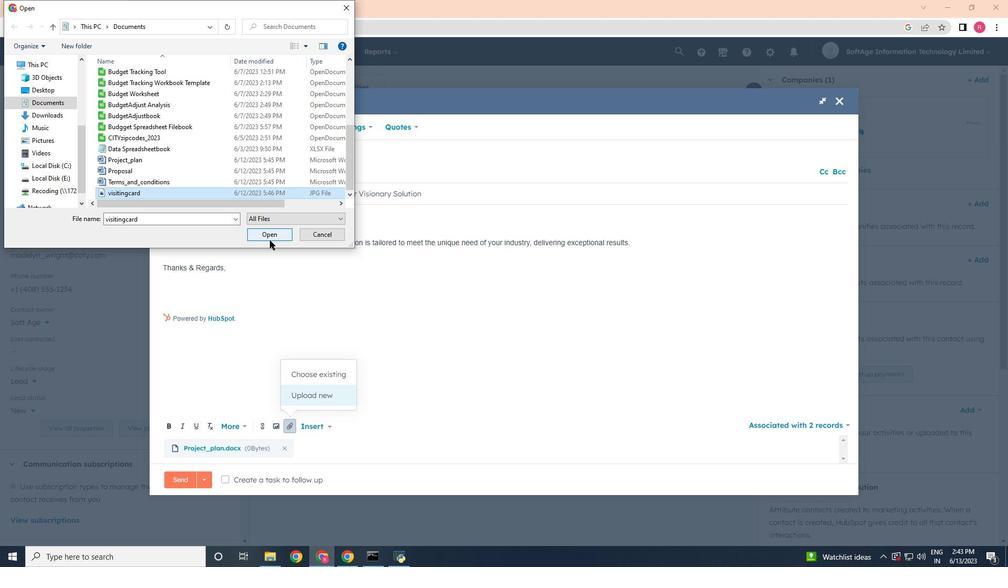 
Action: Mouse pressed left at (269, 238)
Screenshot: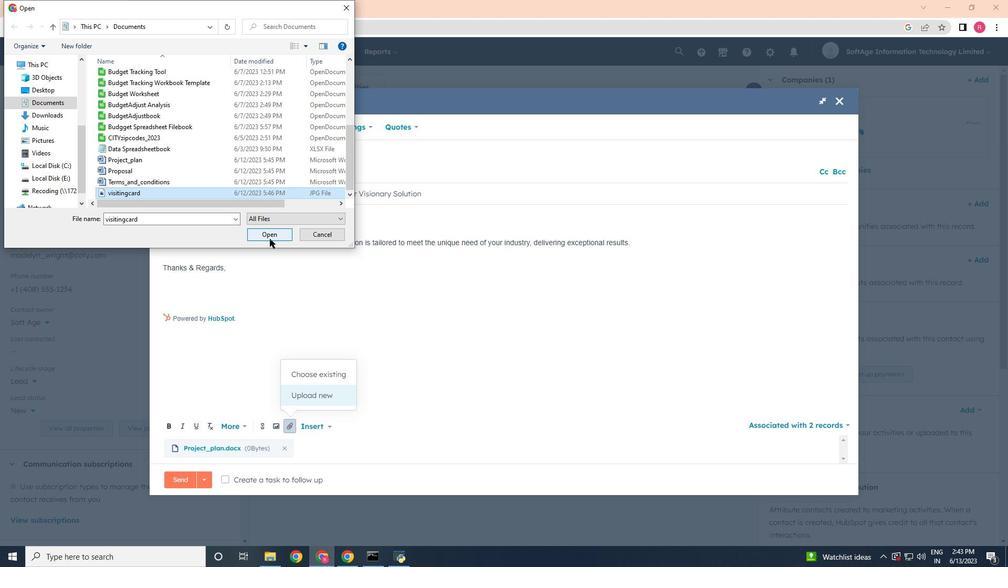 
Action: Mouse moved to (324, 423)
Screenshot: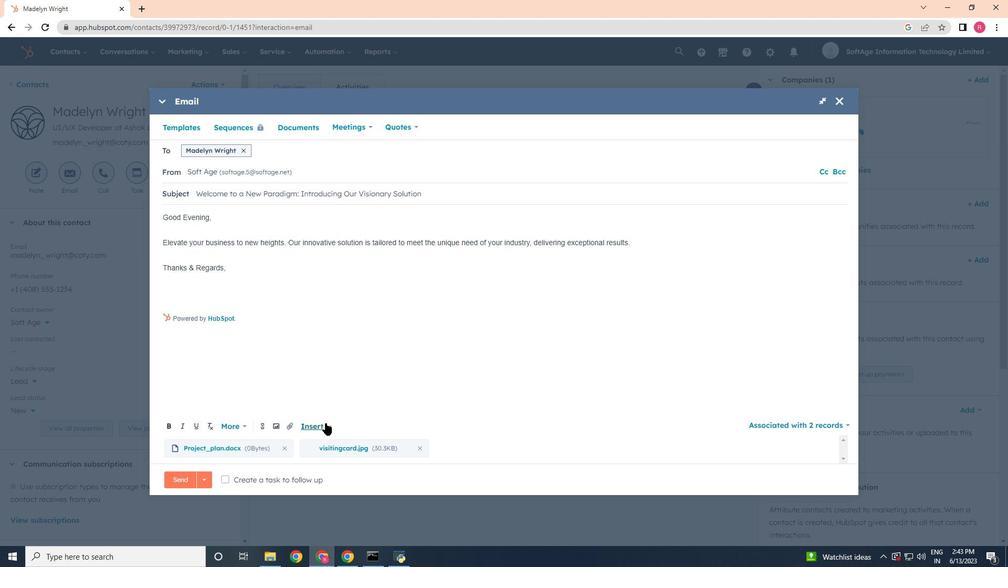 
Action: Mouse pressed left at (324, 423)
Screenshot: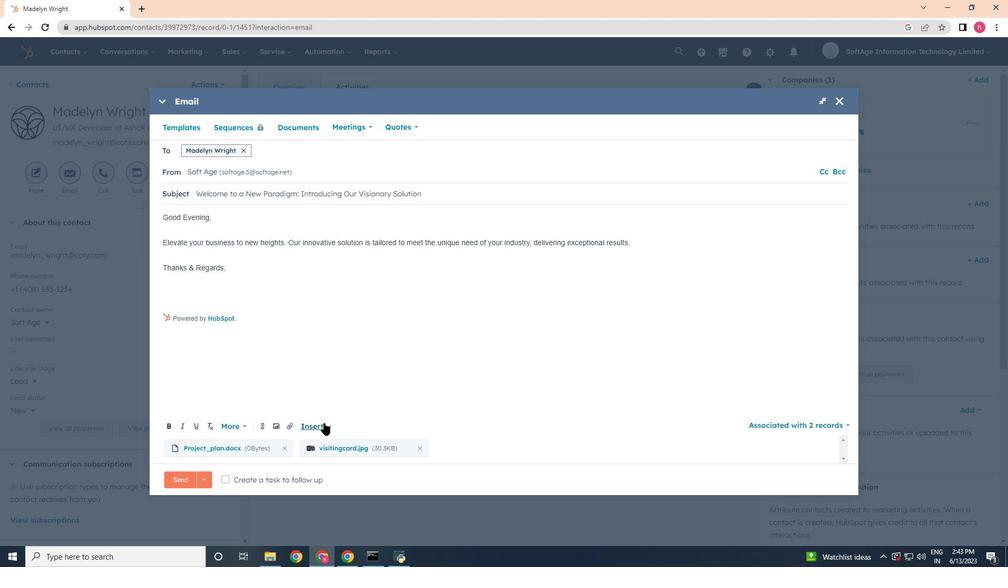
Action: Mouse moved to (438, 385)
Screenshot: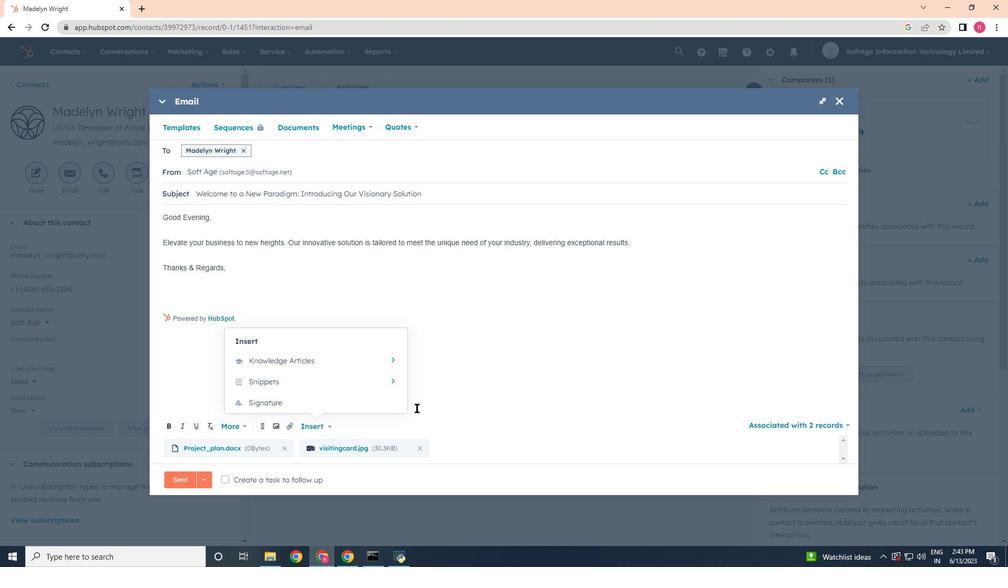 
Action: Mouse pressed left at (438, 385)
Screenshot: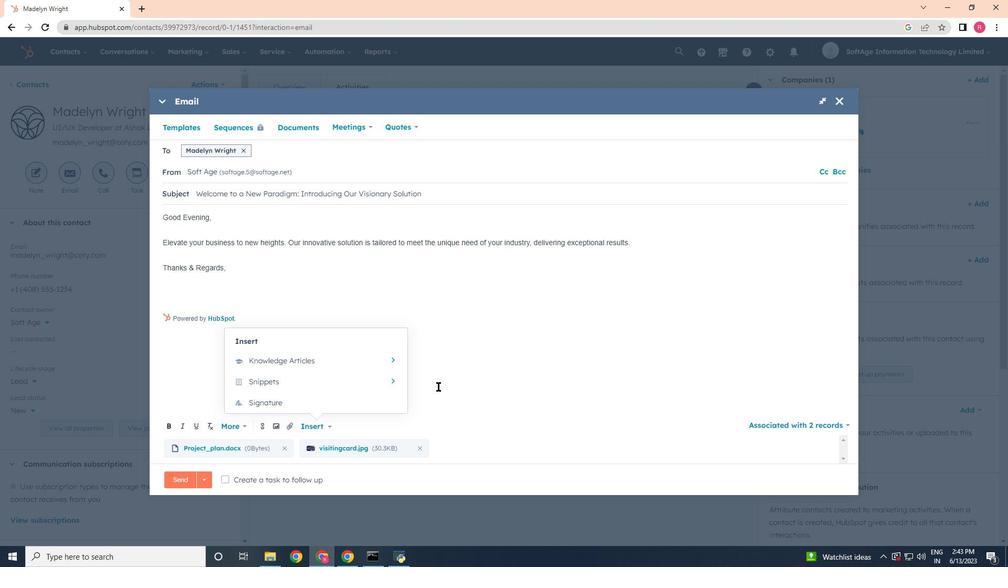 
Action: Mouse moved to (175, 286)
Screenshot: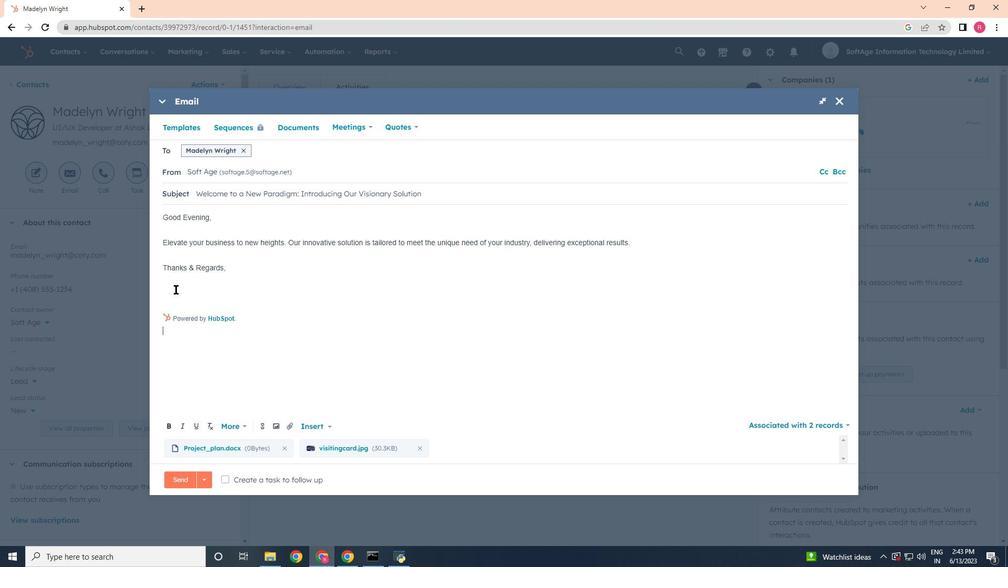 
Action: Mouse pressed left at (175, 286)
Screenshot: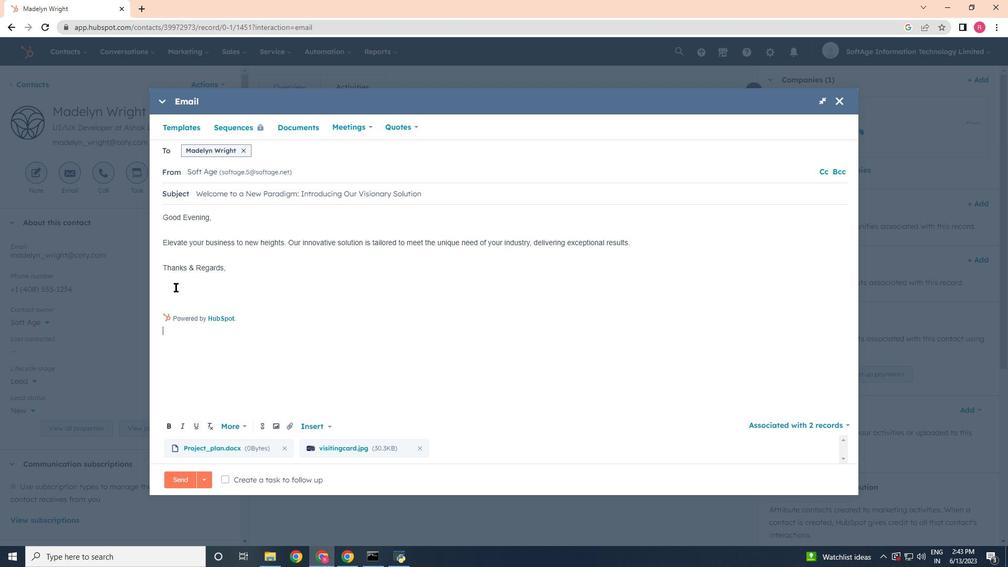 
Action: Mouse moved to (262, 428)
Screenshot: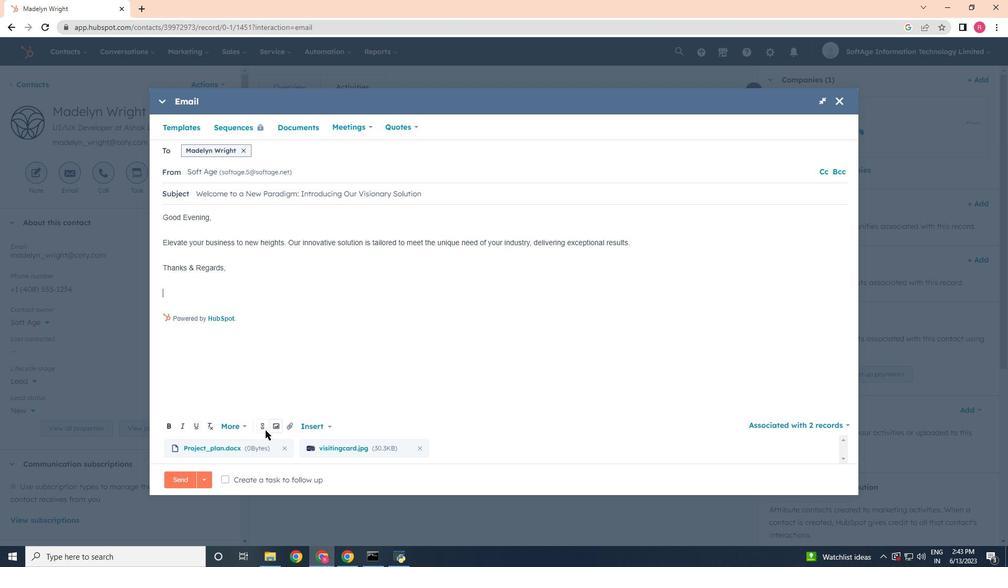 
Action: Mouse pressed left at (262, 428)
Screenshot: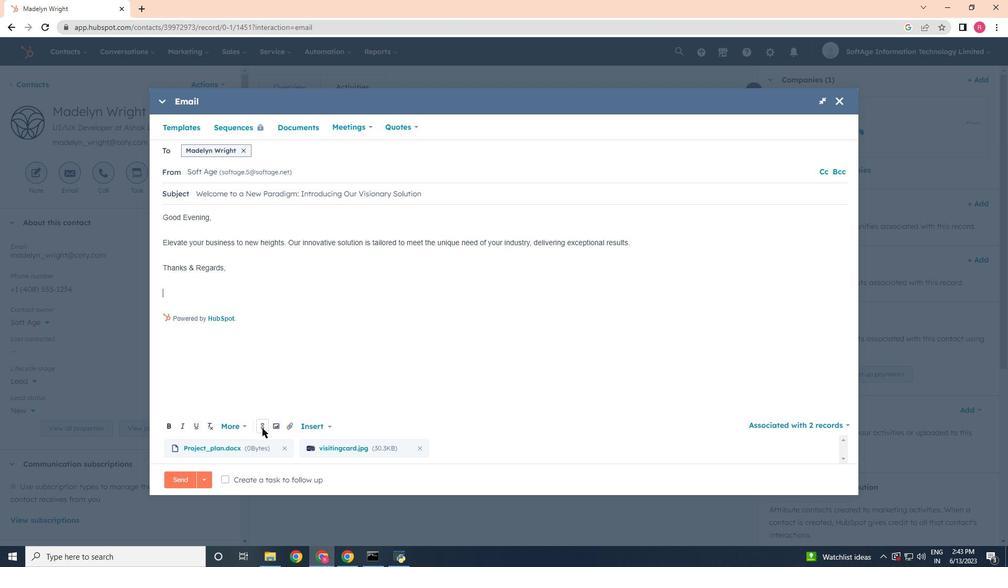 
Action: Mouse moved to (289, 306)
Screenshot: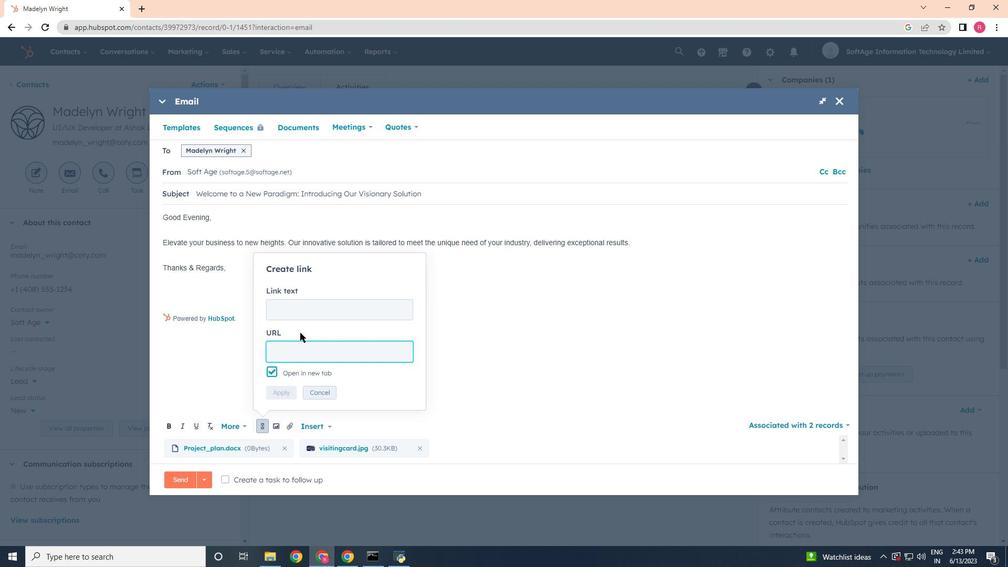 
Action: Mouse pressed left at (289, 306)
Screenshot: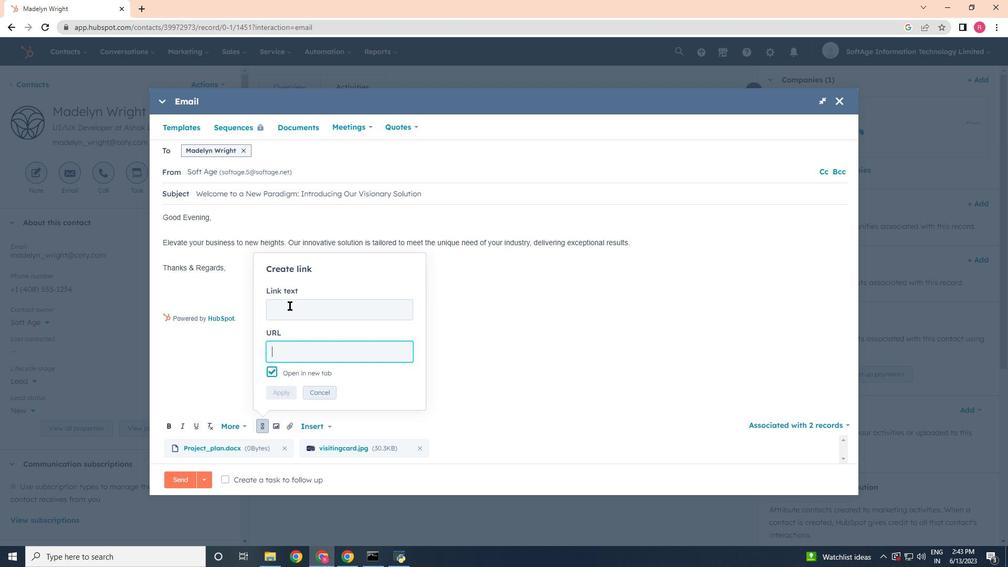 
Action: Key pressed <Key.shift><Key.shift><Key.shift><Key.shift><Key.shift><Key.shift><Key.shift><Key.shift>Flicker<Key.backspace><Key.backspace>
Screenshot: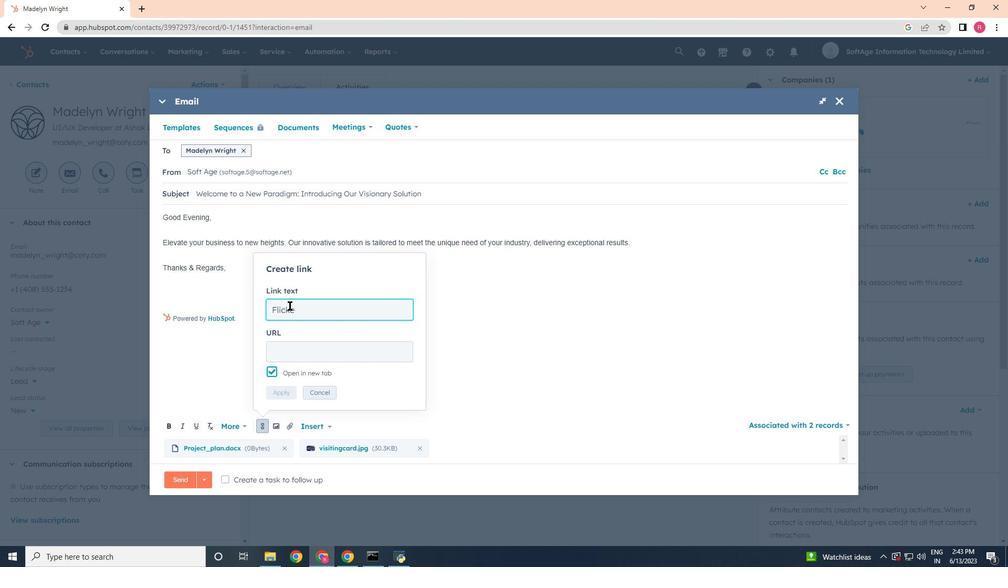 
Action: Mouse moved to (306, 394)
Screenshot: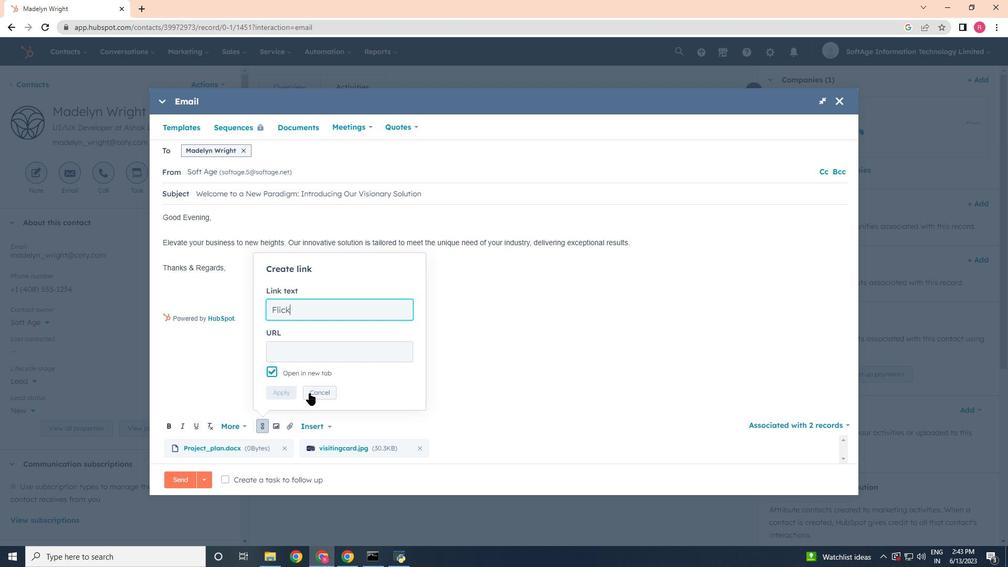 
Action: Key pressed r<Key.space>
Screenshot: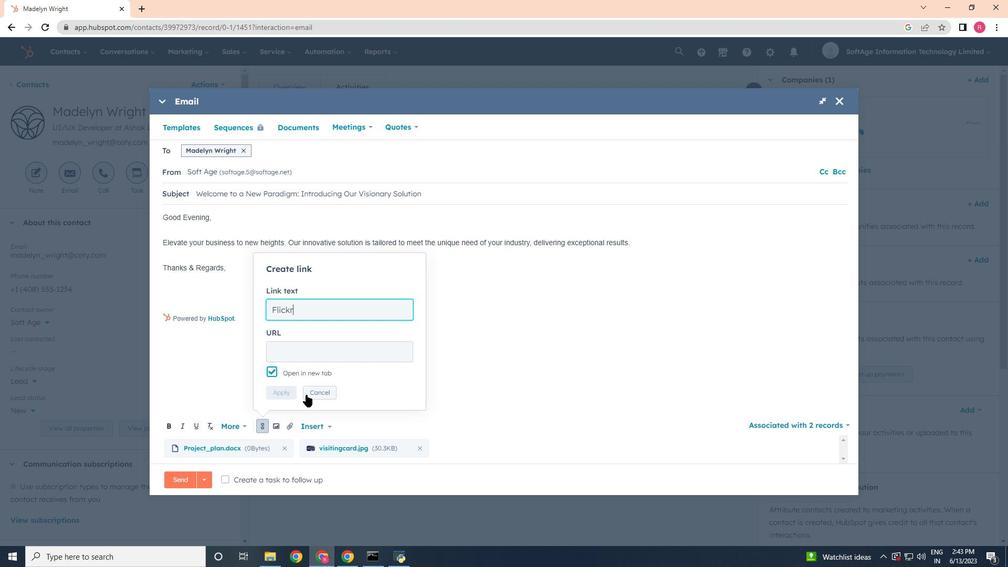 
Action: Mouse moved to (315, 346)
Screenshot: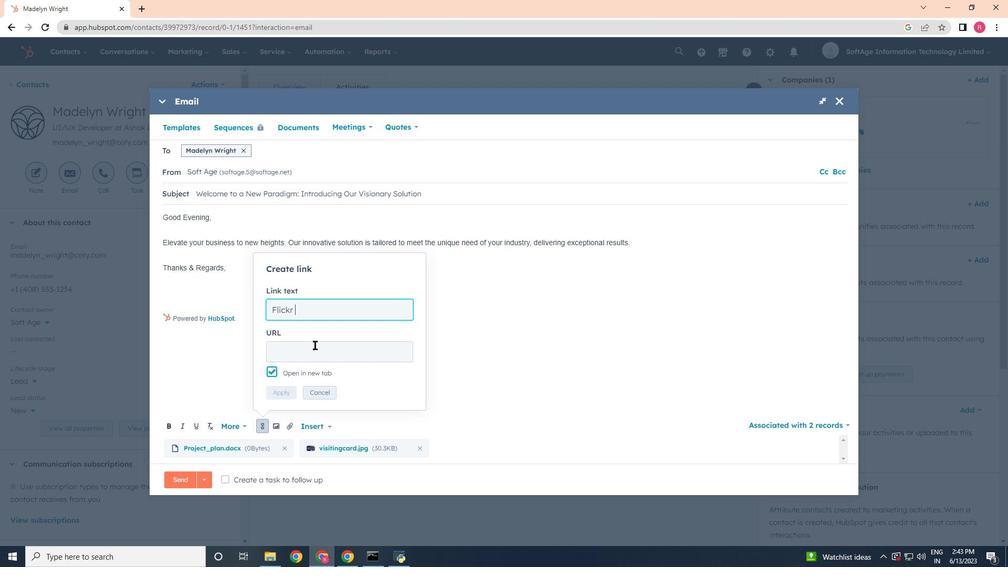 
Action: Mouse pressed left at (315, 346)
Screenshot: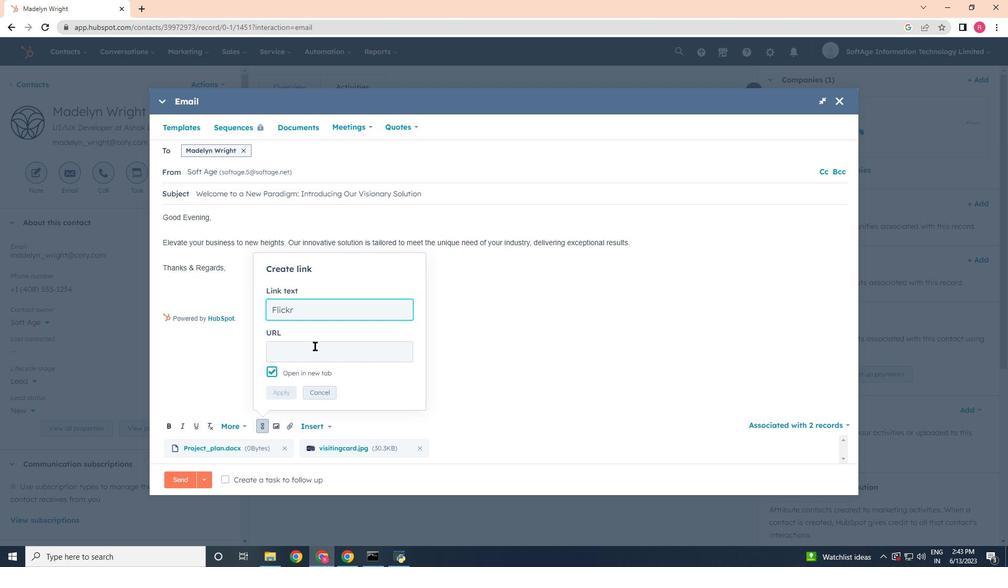 
Action: Key pressed www.flickr.com
Screenshot: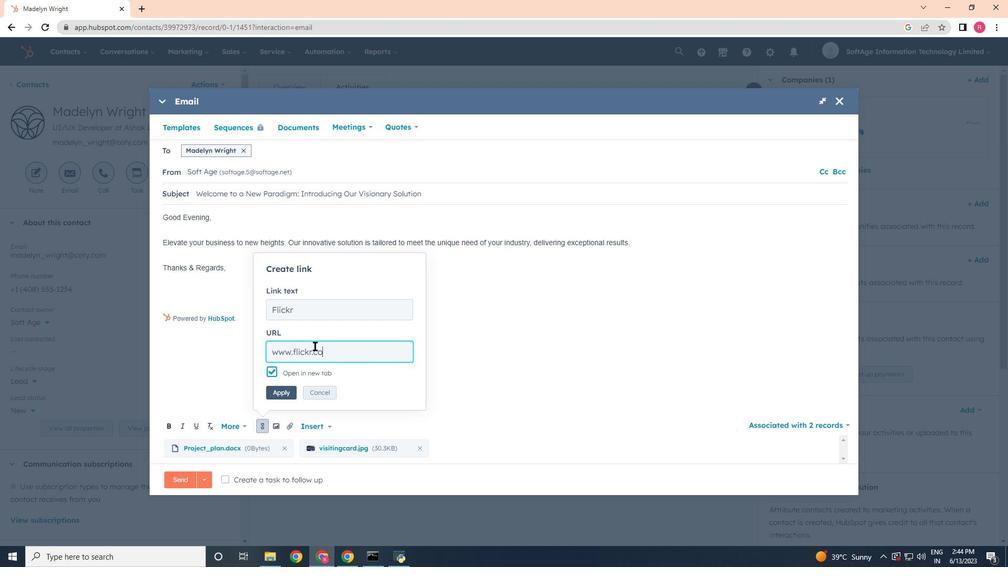
Action: Mouse moved to (285, 398)
Screenshot: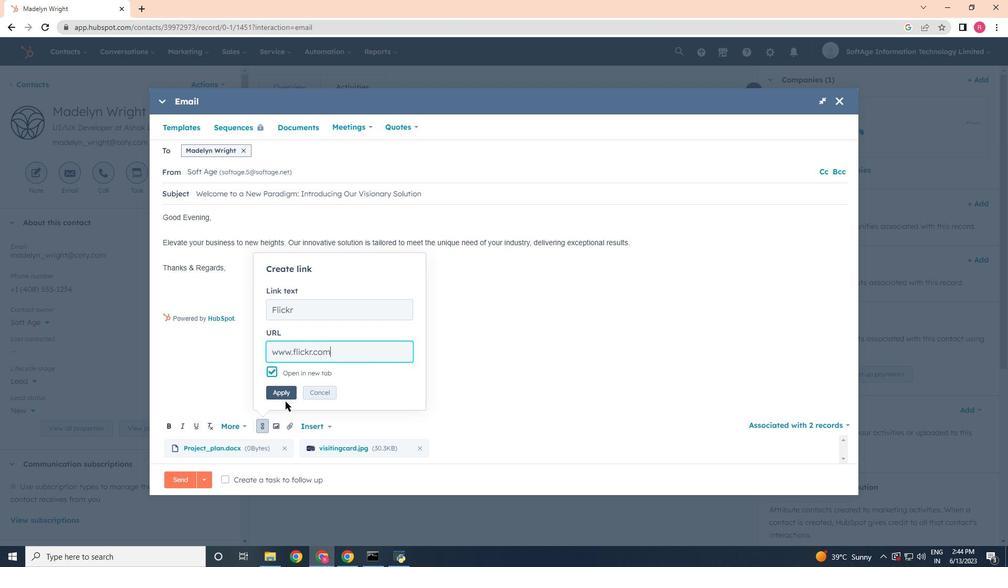 
Action: Mouse pressed left at (285, 398)
Screenshot: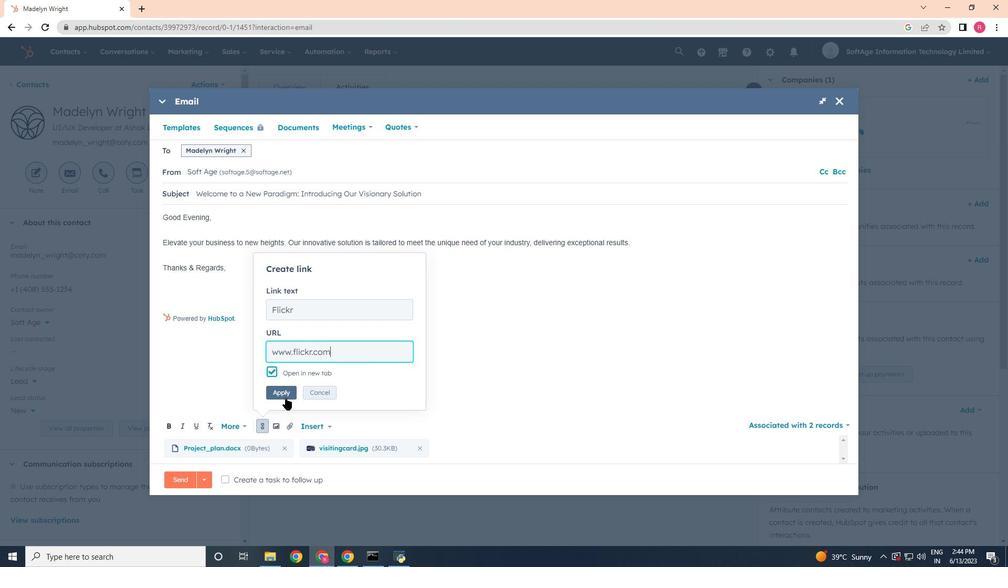 
Action: Mouse moved to (224, 482)
Screenshot: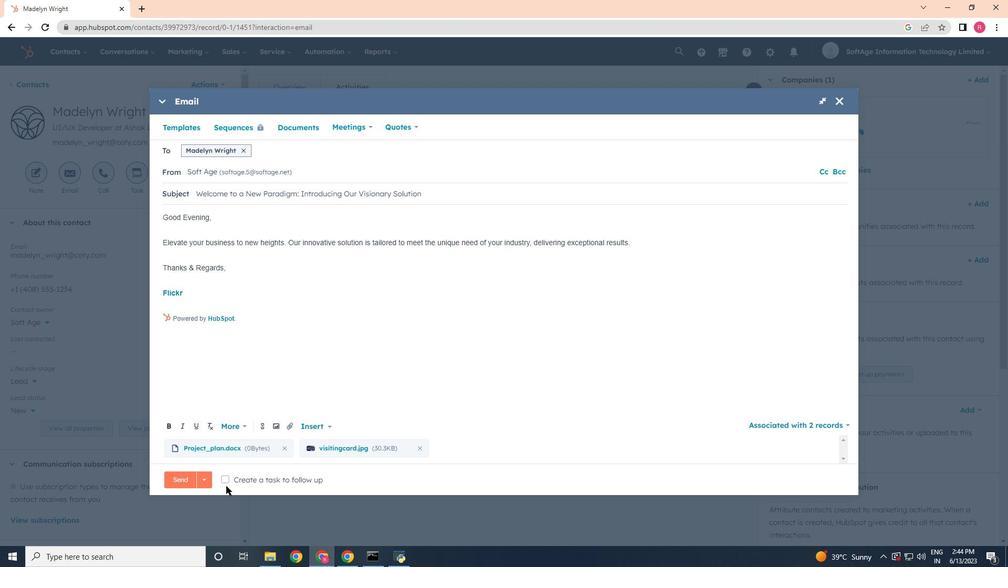 
Action: Mouse pressed left at (224, 482)
Screenshot: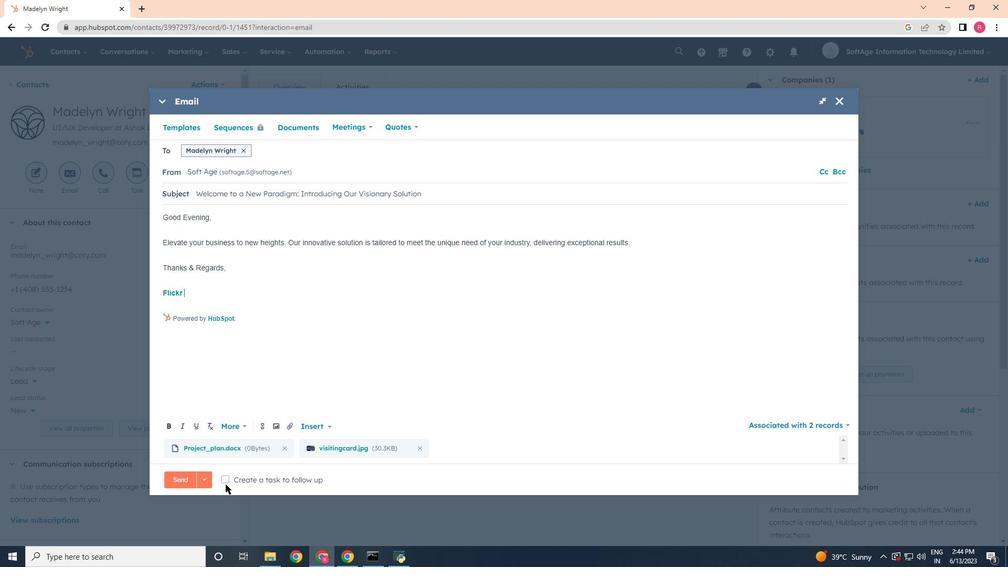 
Action: Mouse moved to (429, 478)
Screenshot: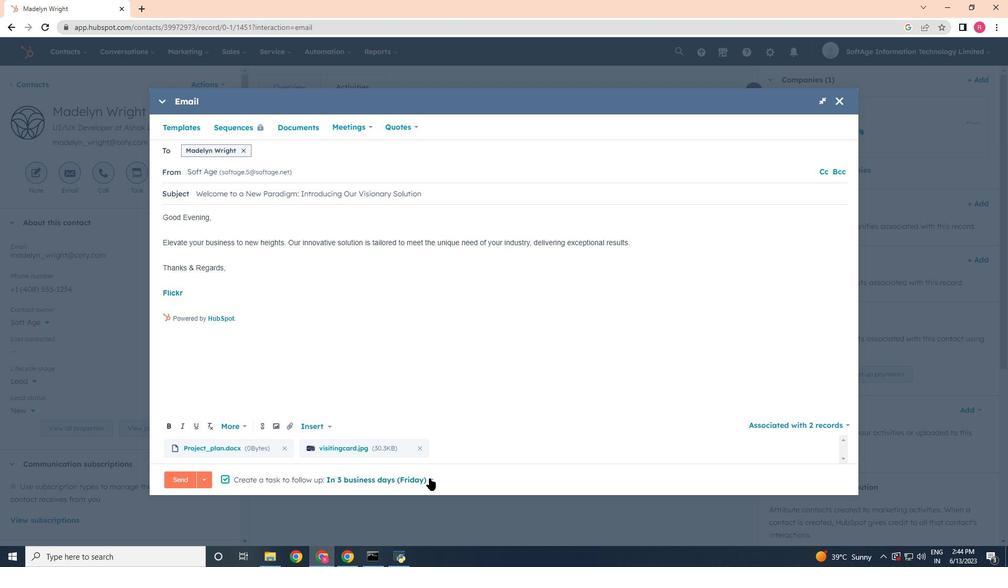 
Action: Mouse pressed left at (429, 478)
Screenshot: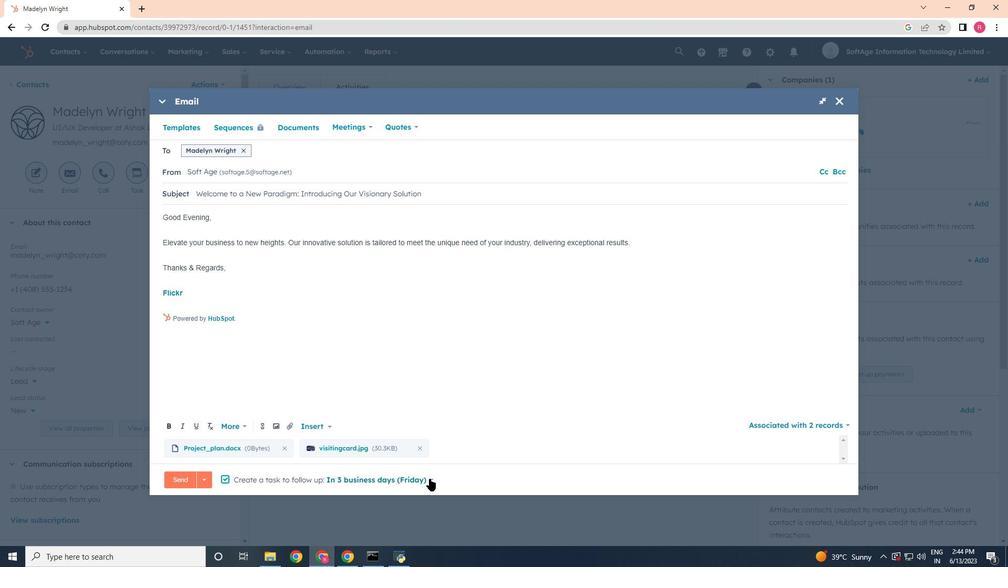 
Action: Mouse moved to (375, 417)
Screenshot: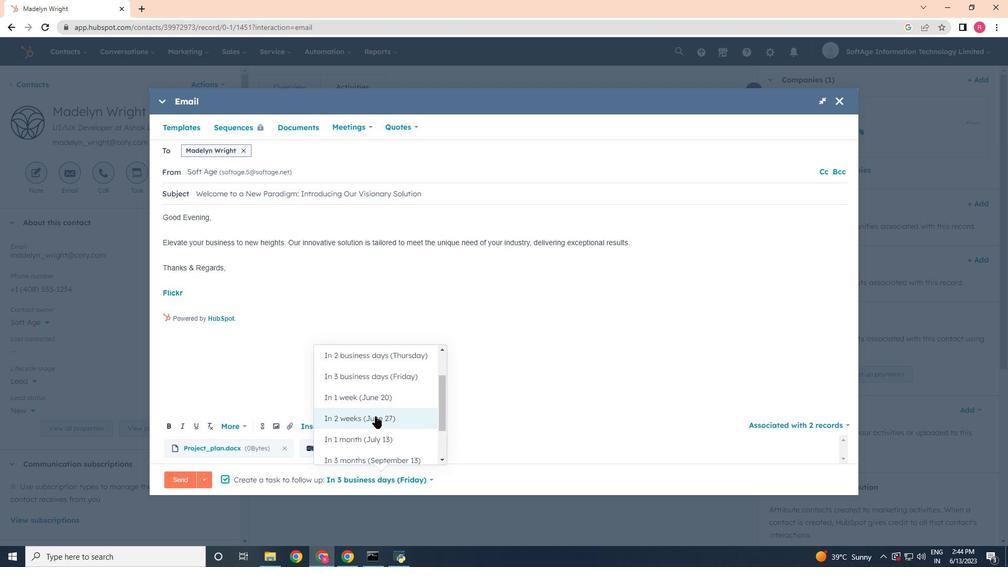 
Action: Mouse pressed left at (375, 417)
Screenshot: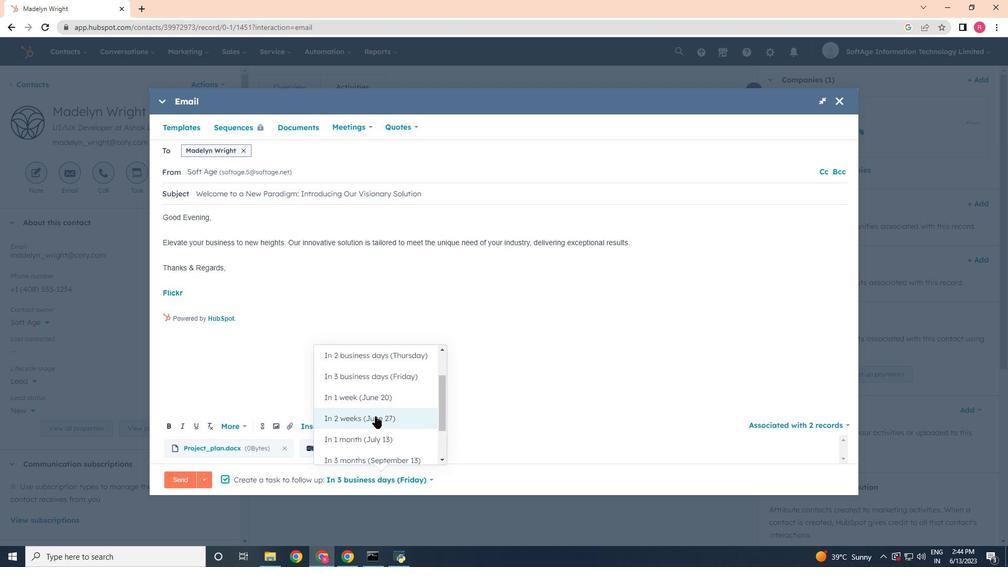 
Action: Mouse moved to (175, 479)
Screenshot: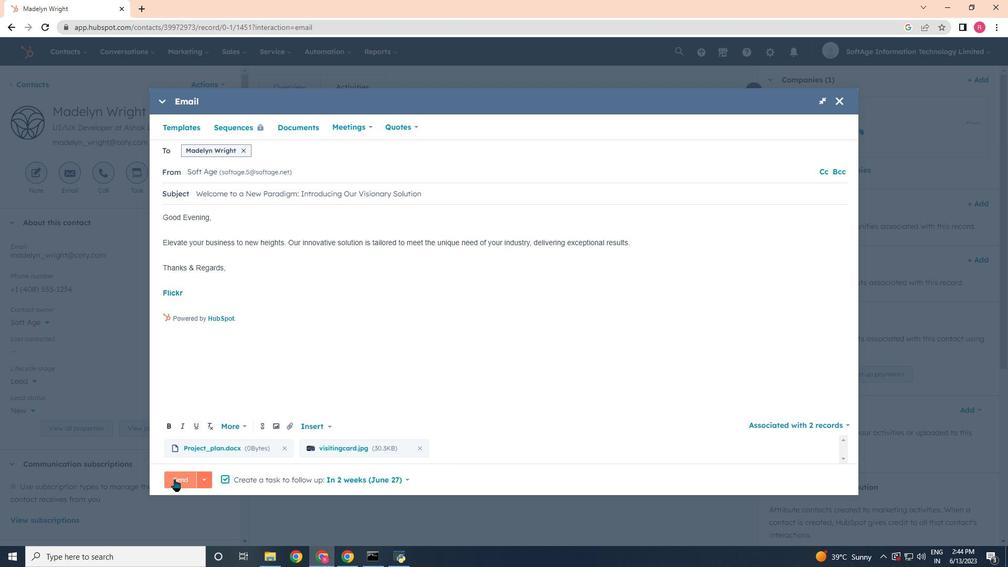 
Action: Mouse pressed left at (175, 479)
Screenshot: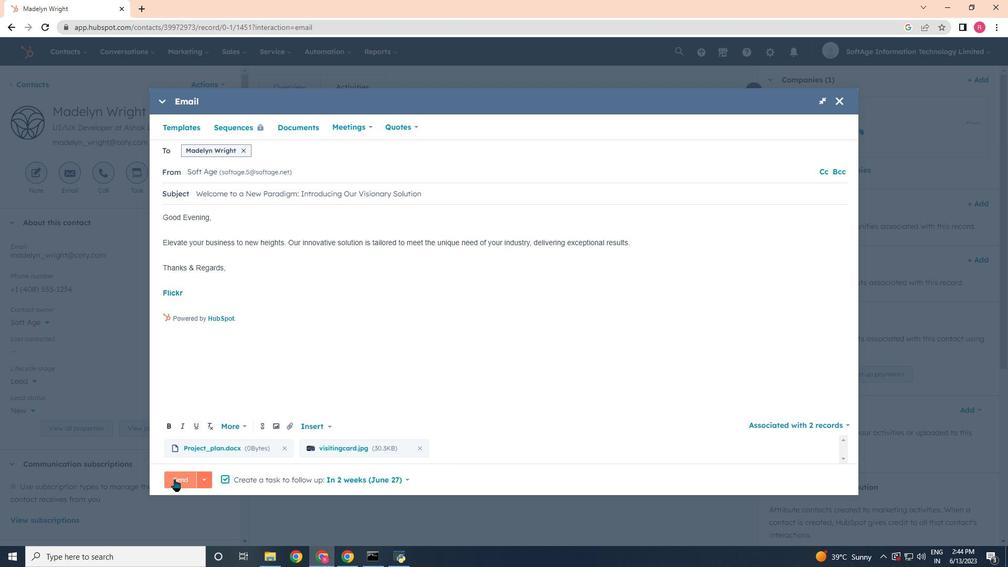 
Action: Mouse moved to (175, 478)
Screenshot: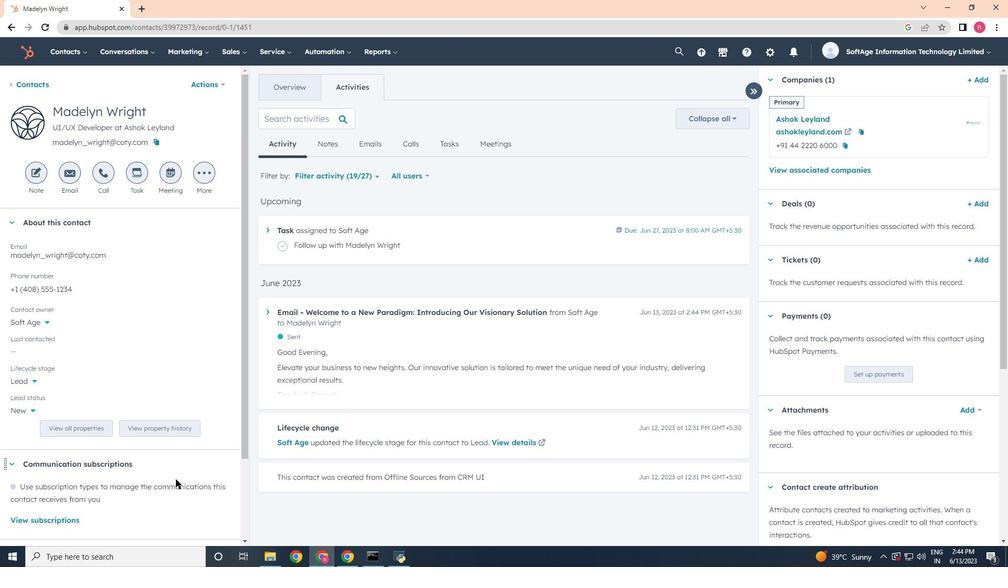 
